 Task: Select the warning option in the lint ie hack.
Action: Mouse moved to (49, 516)
Screenshot: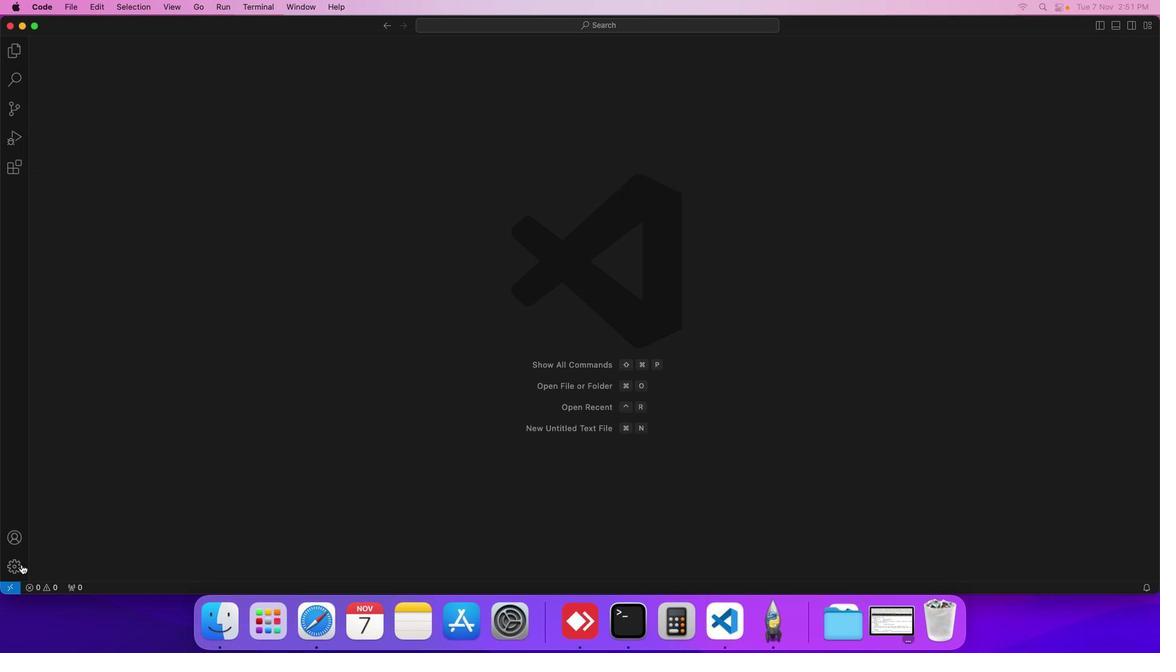 
Action: Mouse pressed left at (49, 516)
Screenshot: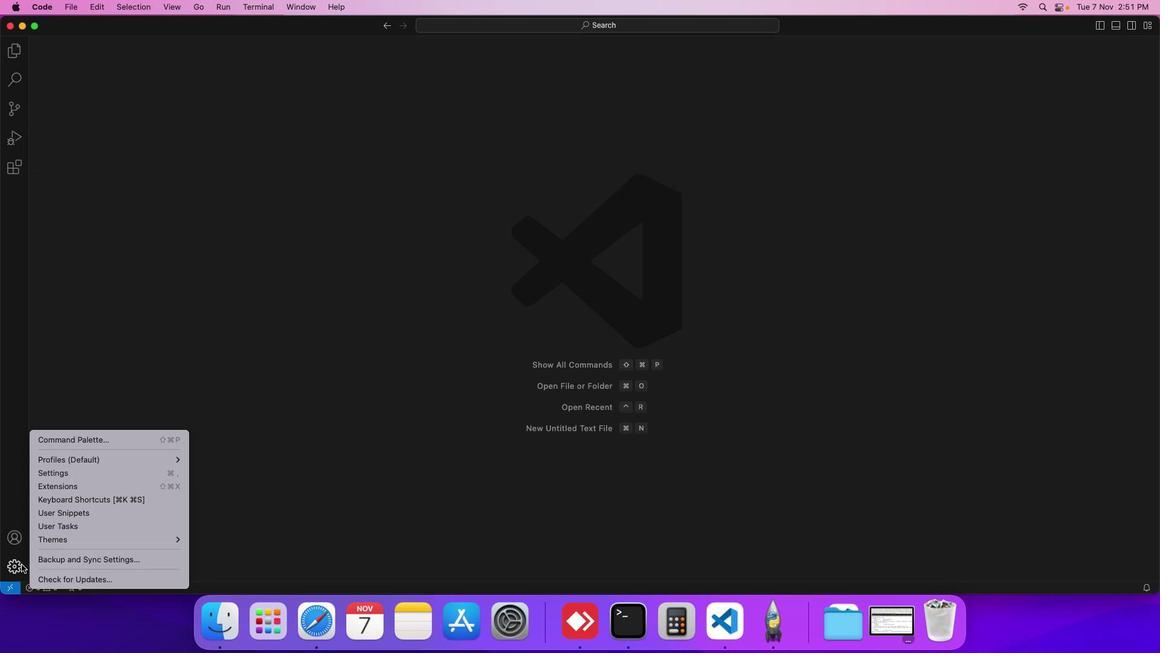 
Action: Mouse moved to (107, 445)
Screenshot: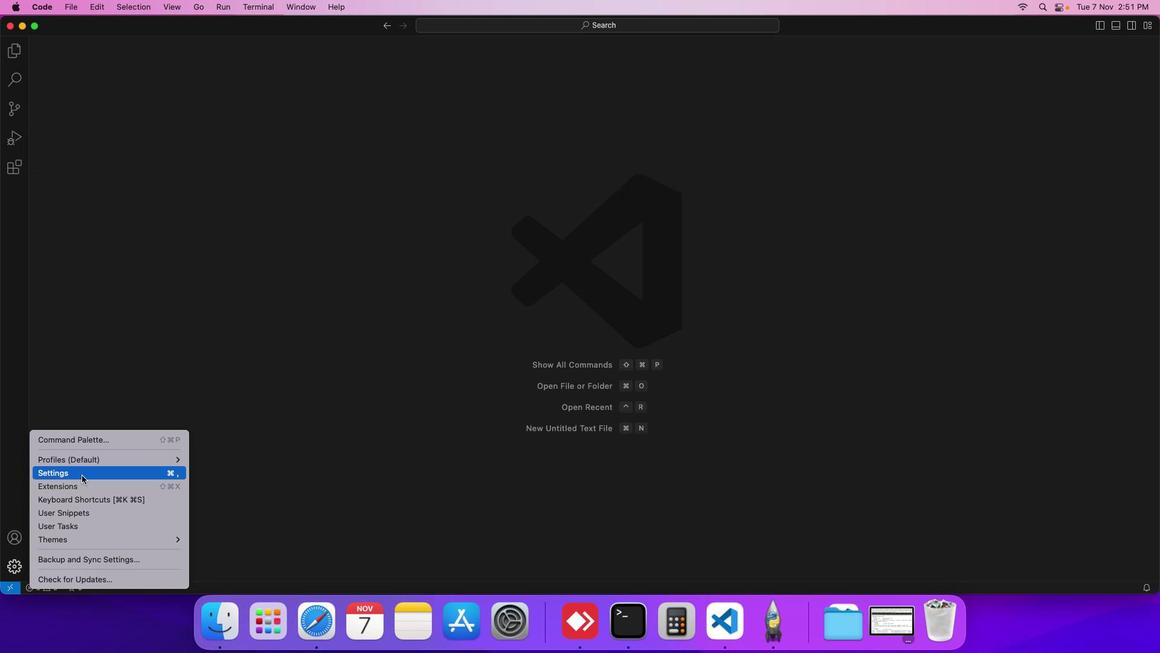 
Action: Mouse pressed left at (107, 445)
Screenshot: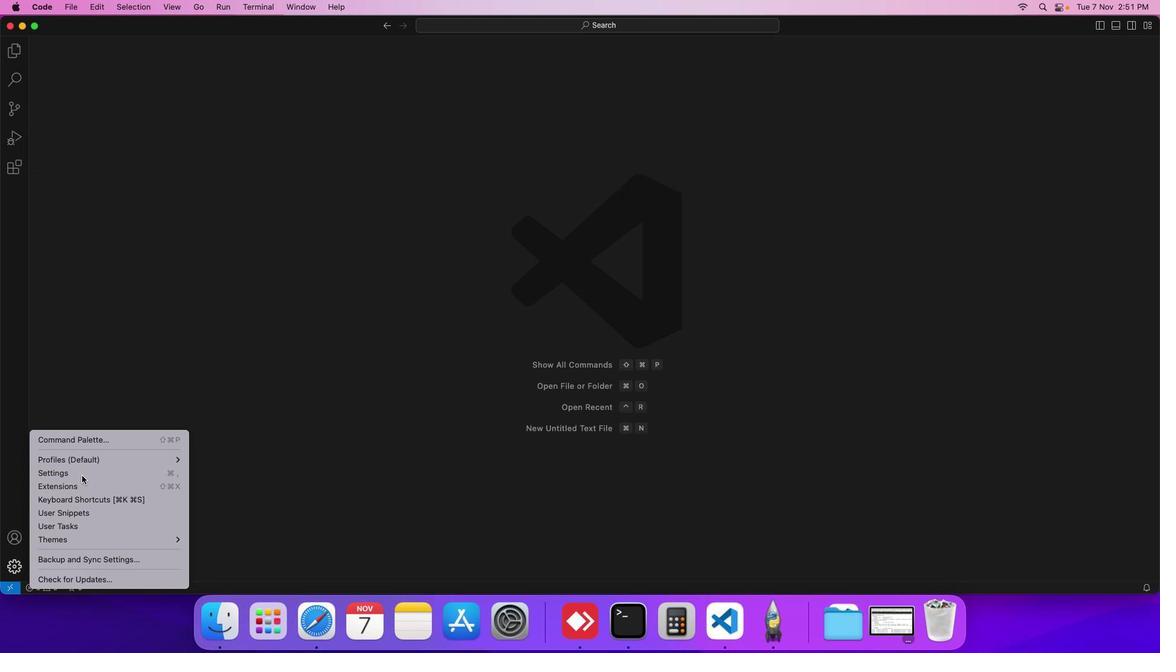 
Action: Mouse moved to (307, 237)
Screenshot: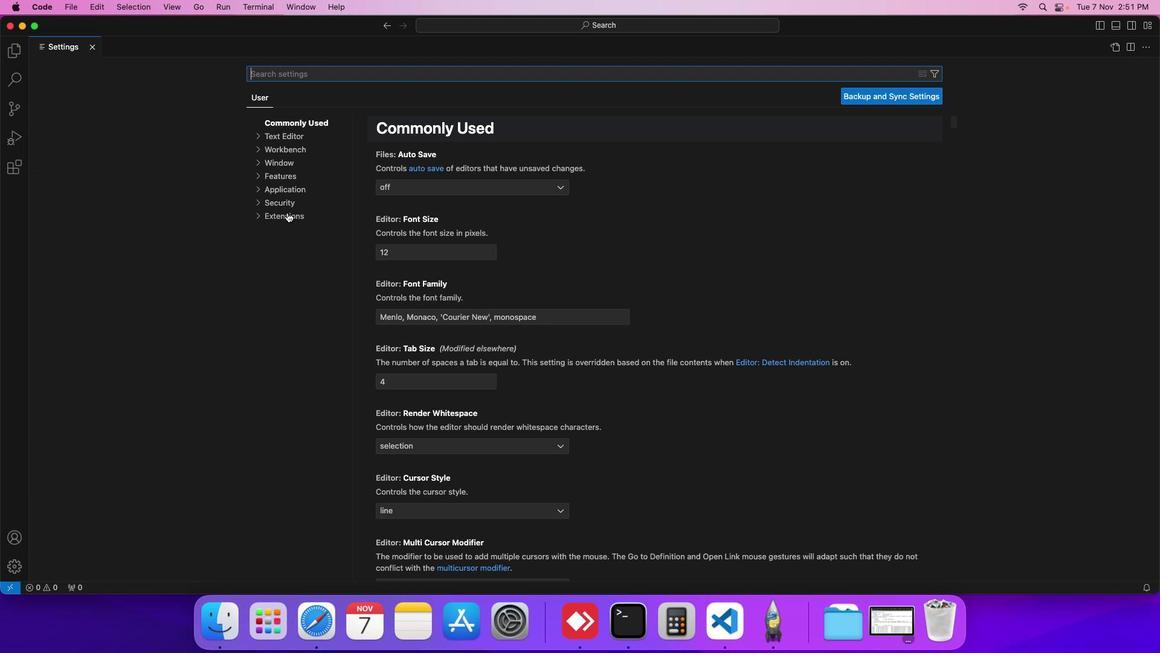 
Action: Mouse pressed left at (307, 237)
Screenshot: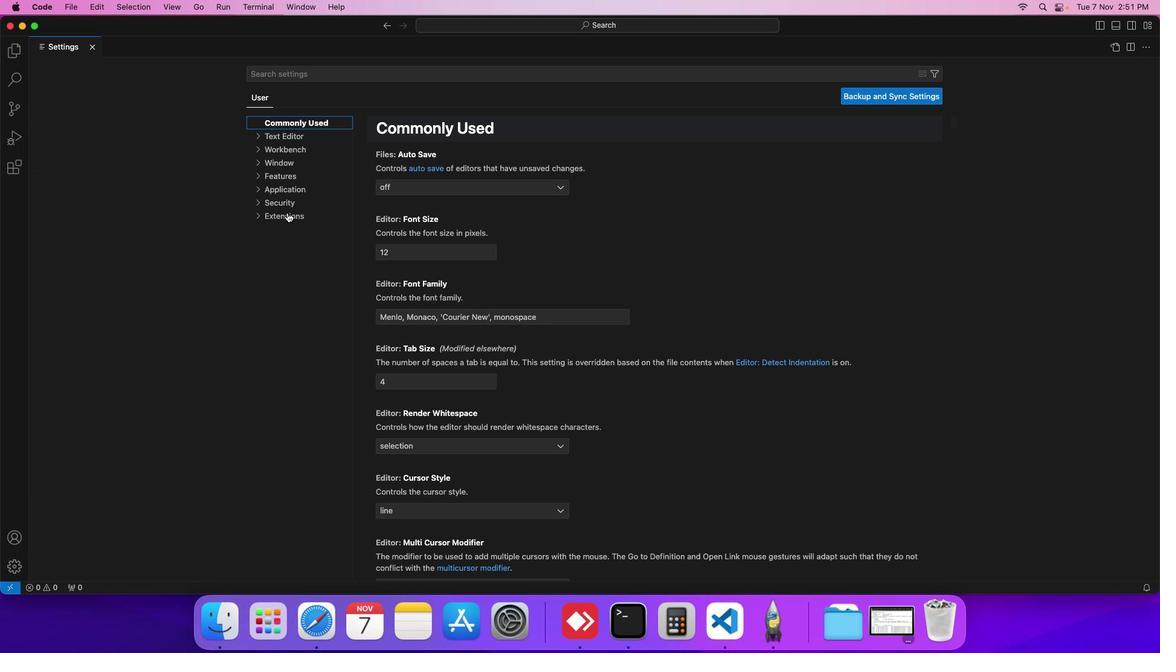 
Action: Mouse moved to (307, 279)
Screenshot: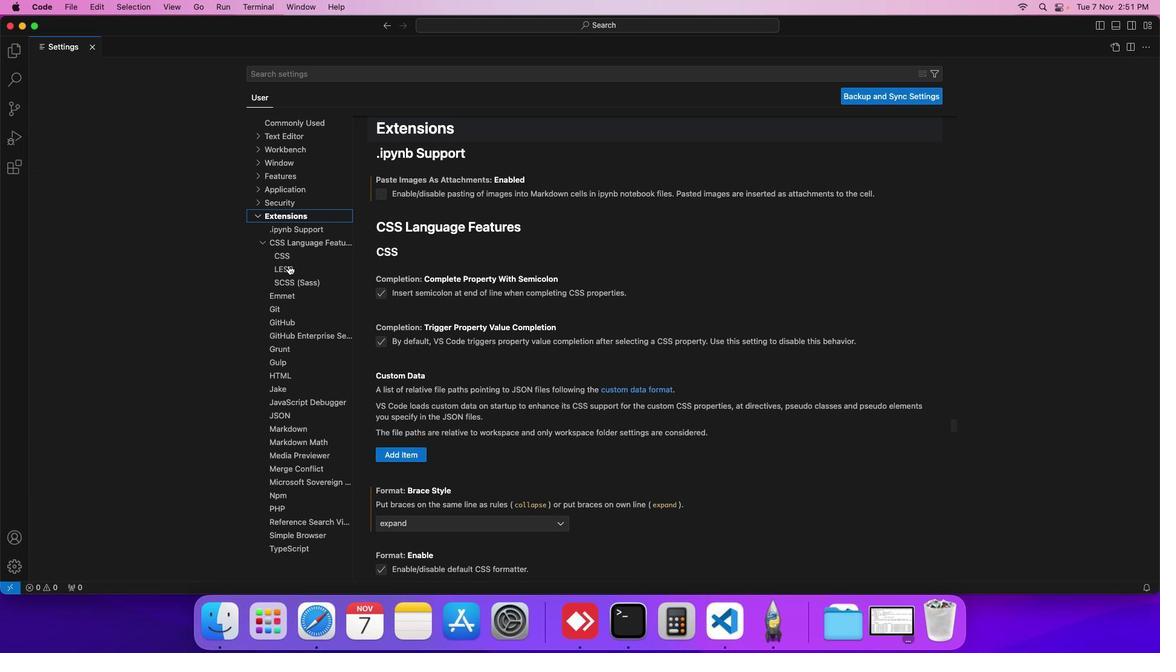 
Action: Mouse pressed left at (307, 279)
Screenshot: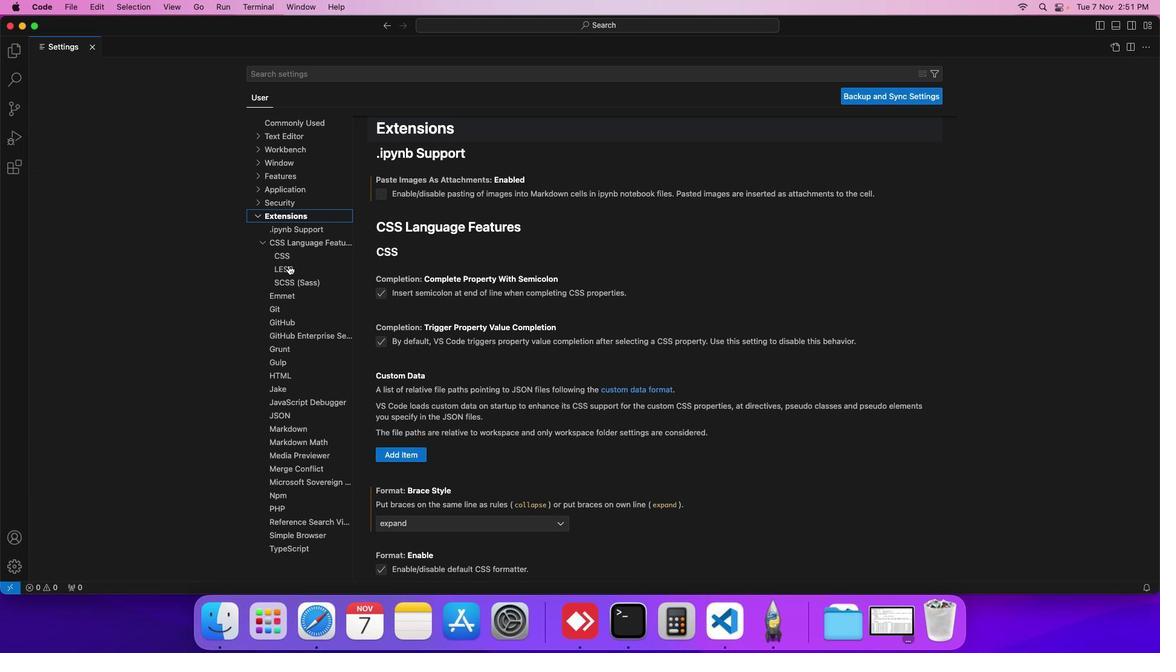 
Action: Mouse moved to (403, 354)
Screenshot: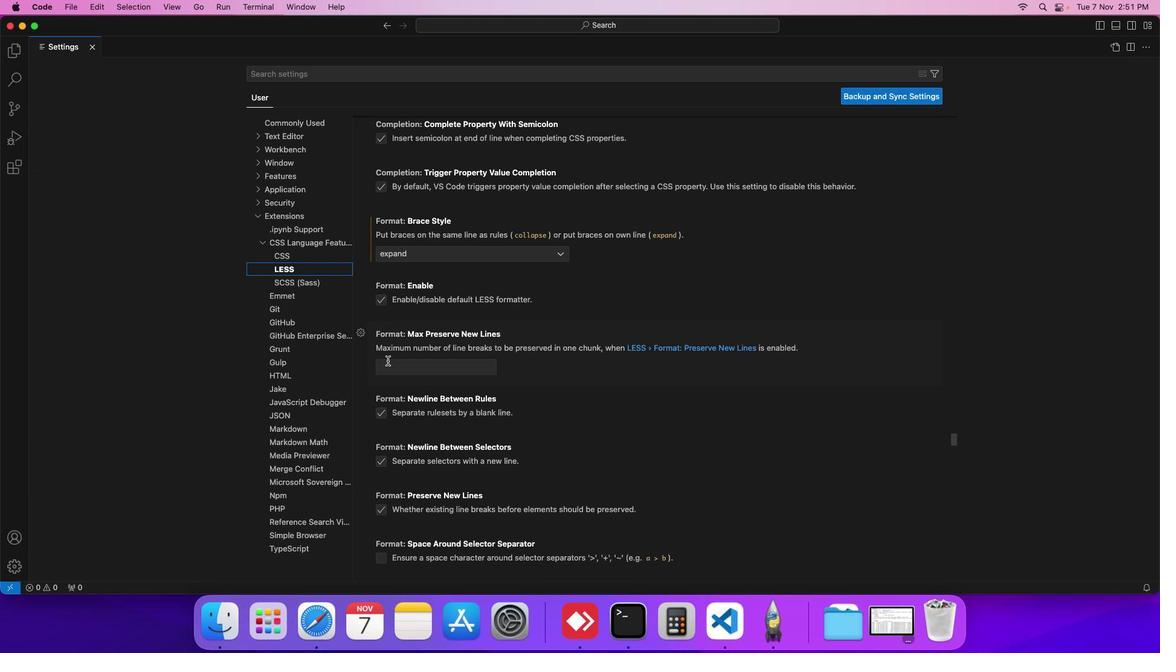 
Action: Mouse scrolled (403, 354) with delta (29, 67)
Screenshot: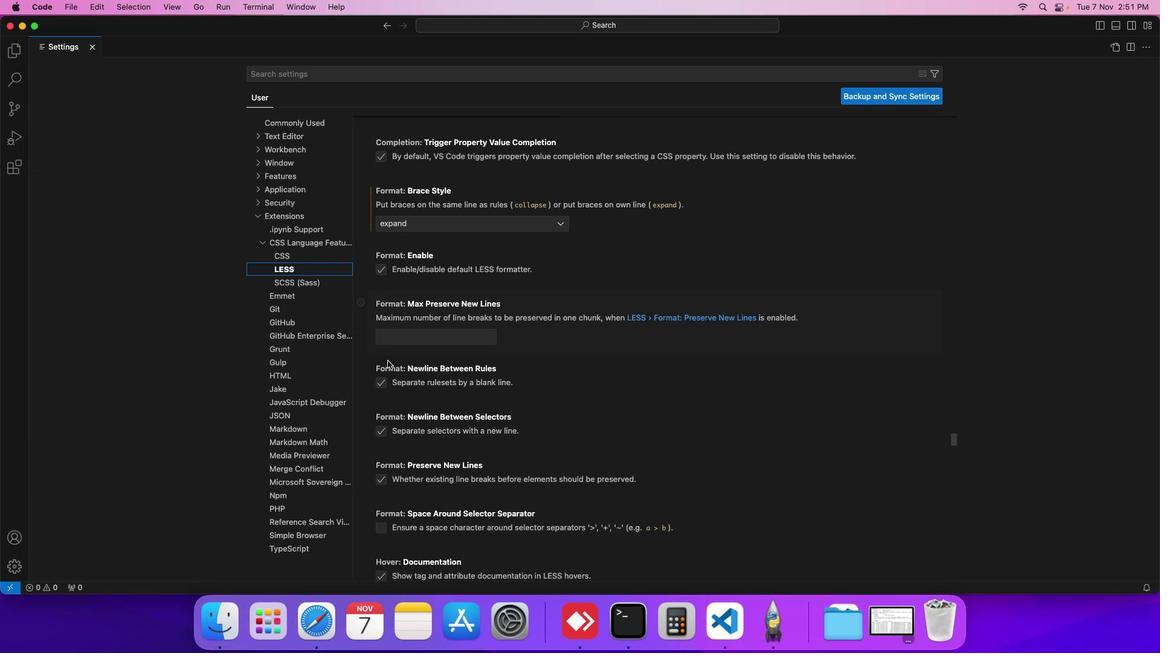 
Action: Mouse scrolled (403, 354) with delta (29, 67)
Screenshot: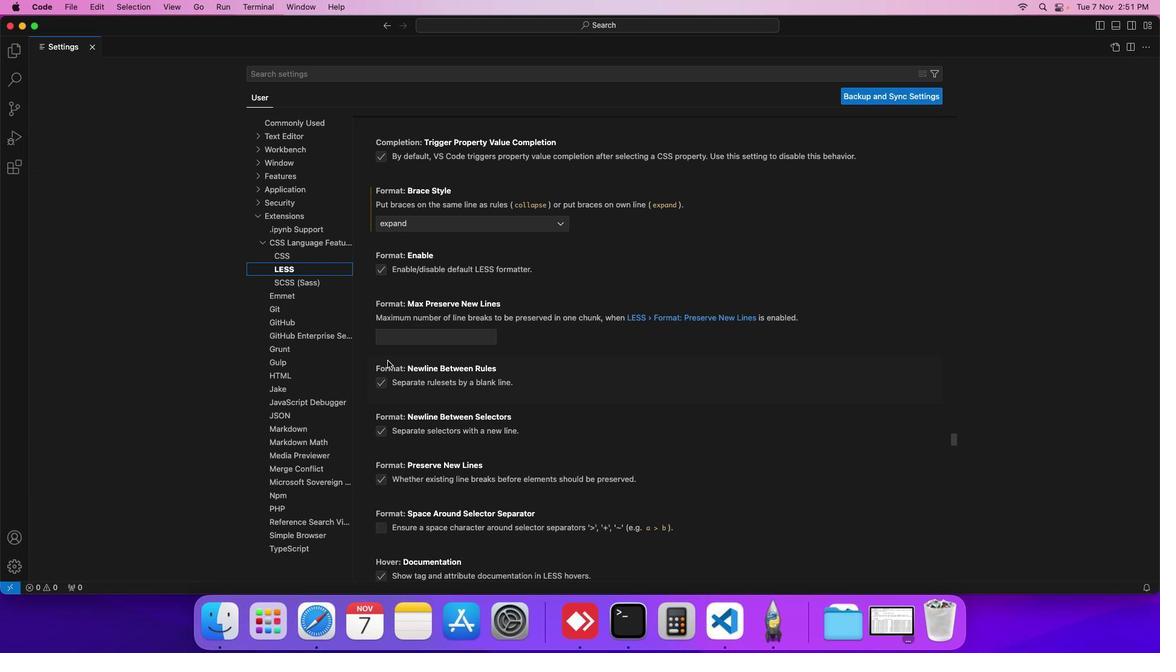 
Action: Mouse scrolled (403, 354) with delta (29, 67)
Screenshot: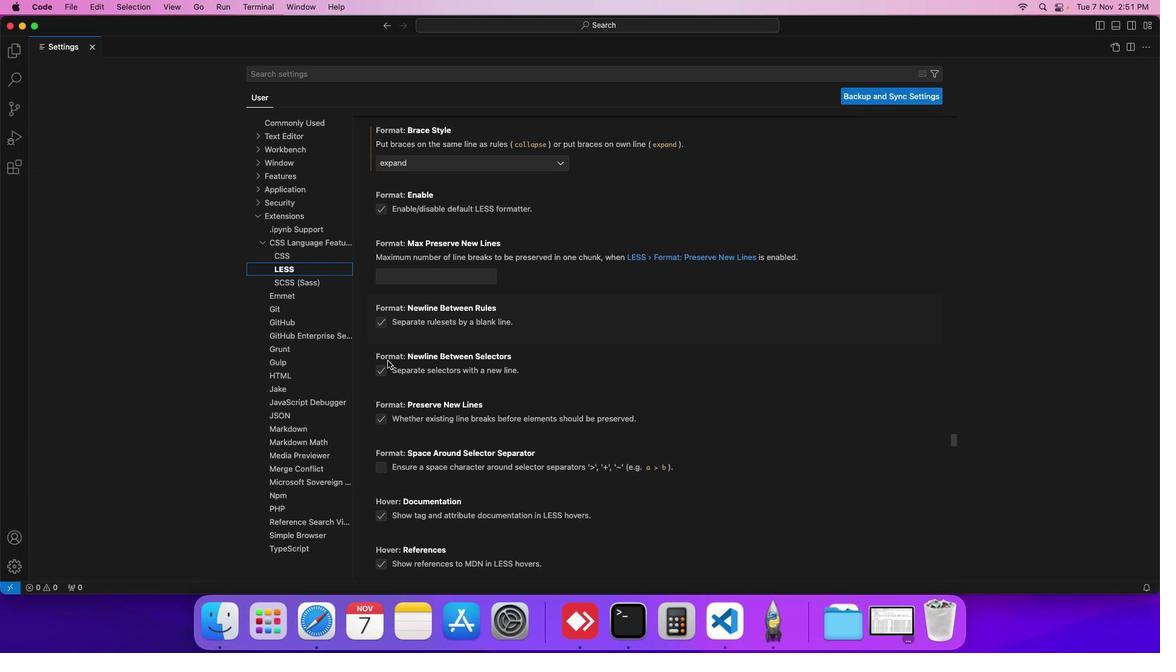 
Action: Mouse scrolled (403, 354) with delta (29, 67)
Screenshot: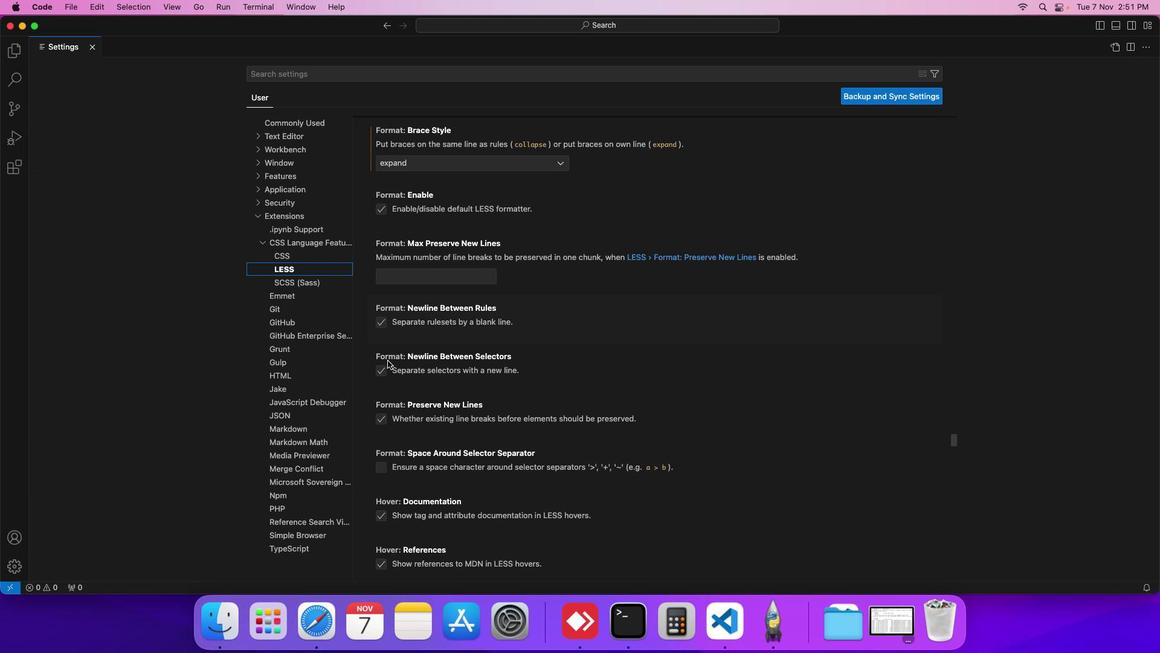 
Action: Mouse scrolled (403, 354) with delta (29, 67)
Screenshot: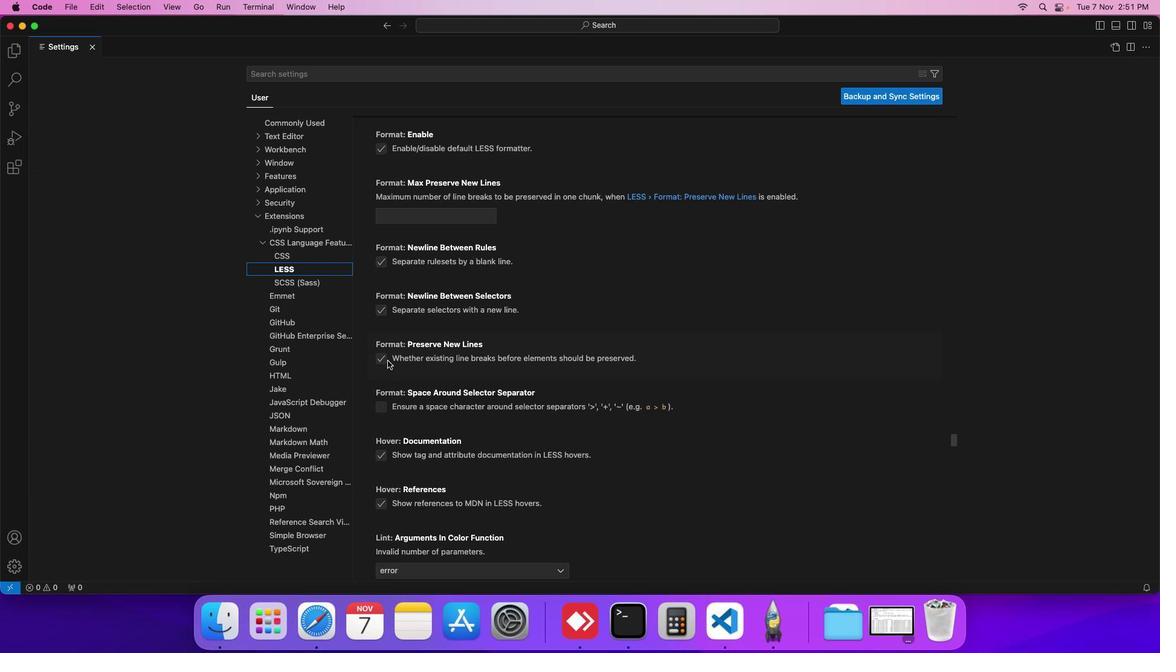 
Action: Mouse scrolled (403, 354) with delta (29, 67)
Screenshot: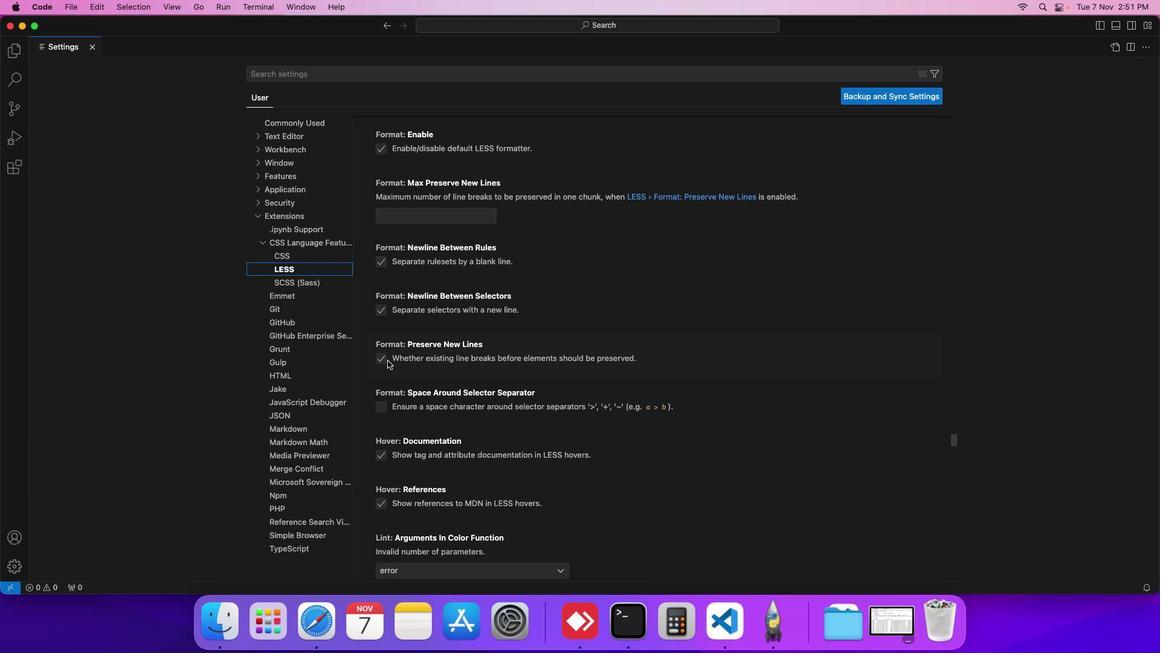 
Action: Mouse scrolled (403, 354) with delta (29, 67)
Screenshot: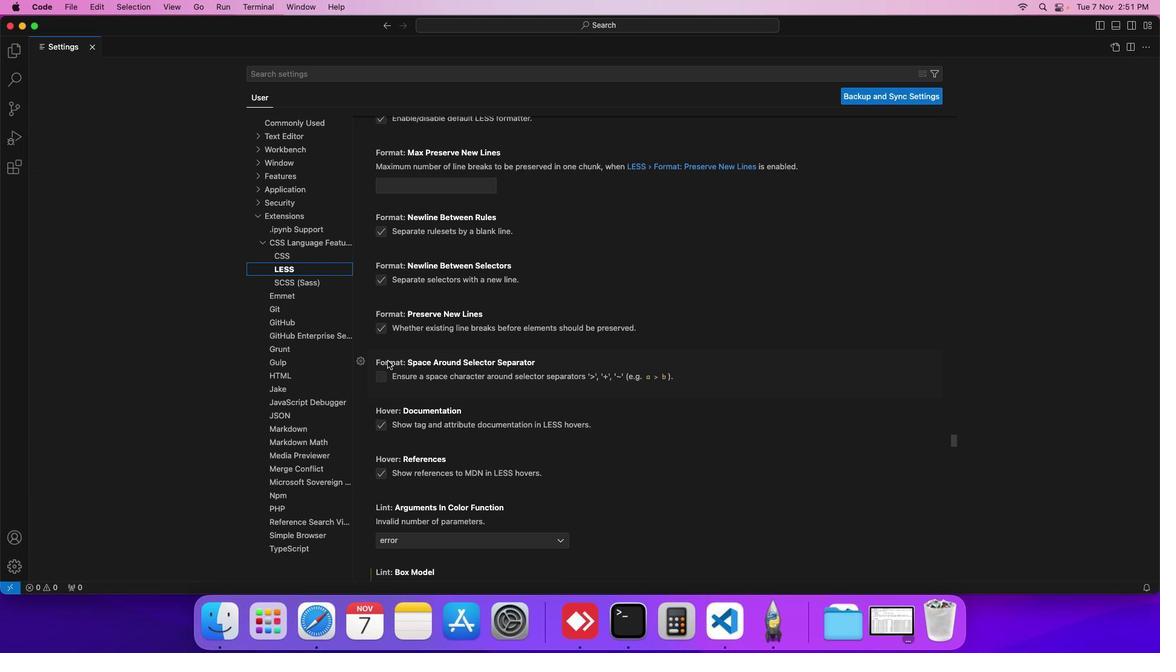 
Action: Mouse scrolled (403, 354) with delta (29, 67)
Screenshot: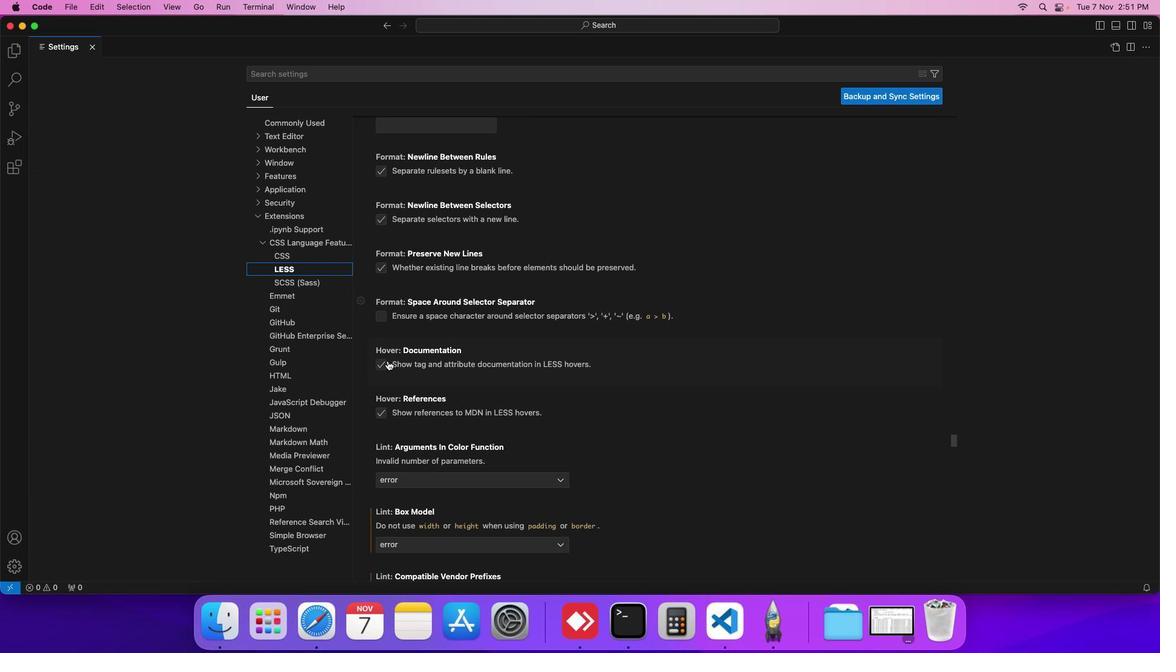 
Action: Mouse scrolled (403, 354) with delta (29, 67)
Screenshot: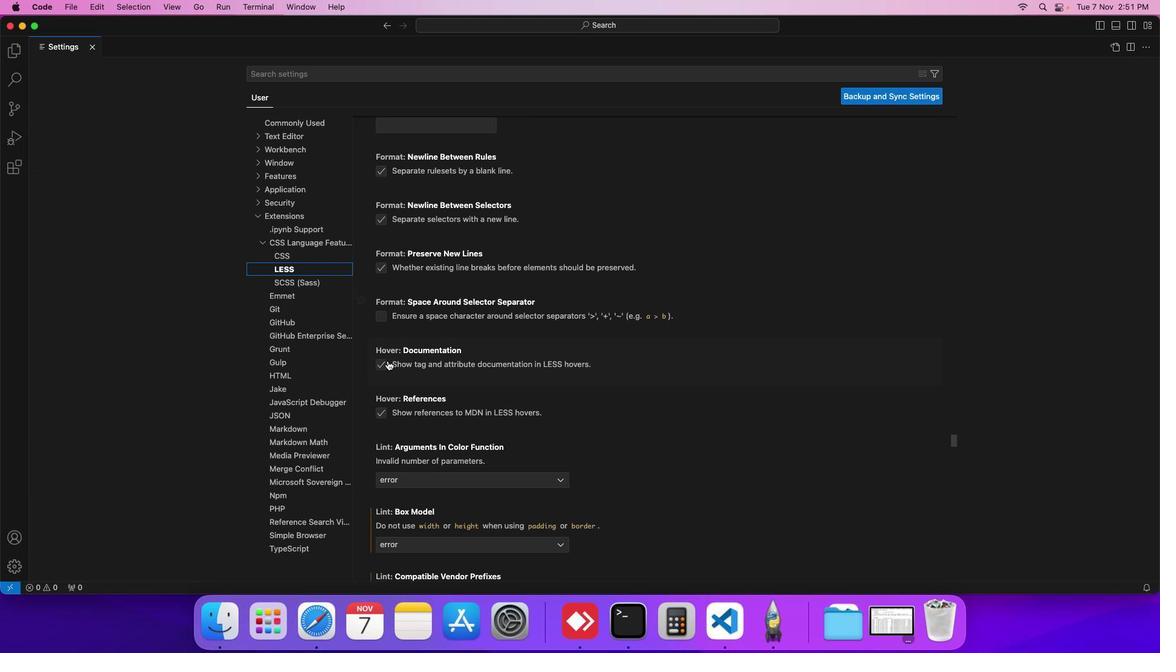 
Action: Mouse scrolled (403, 354) with delta (29, 67)
Screenshot: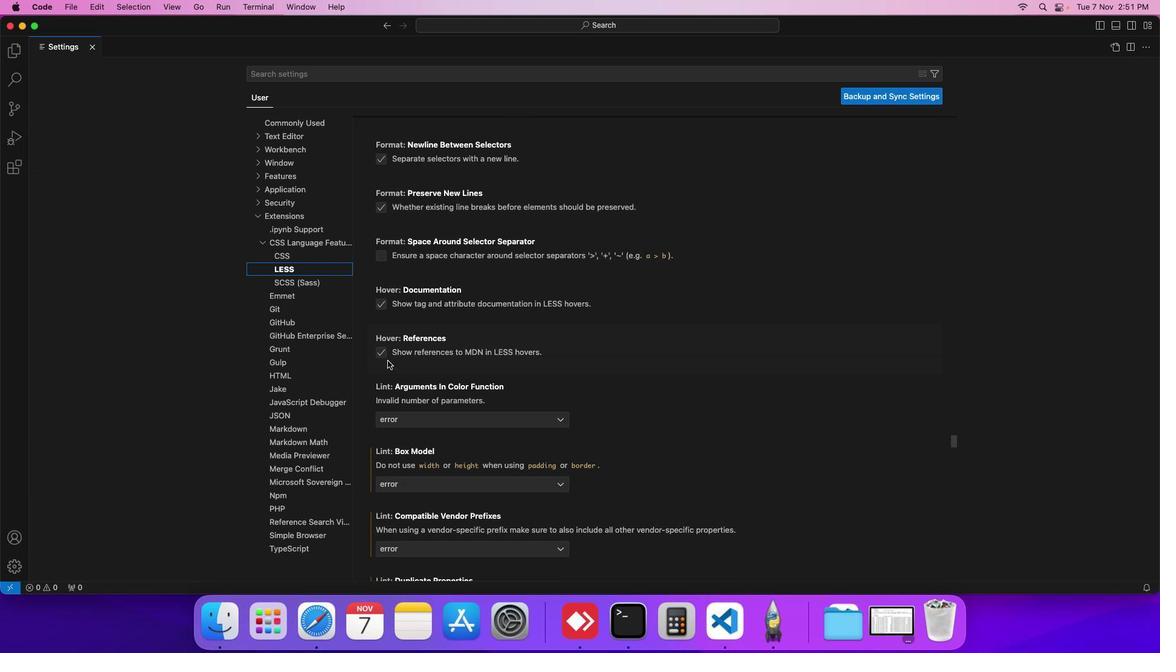 
Action: Mouse scrolled (403, 354) with delta (29, 67)
Screenshot: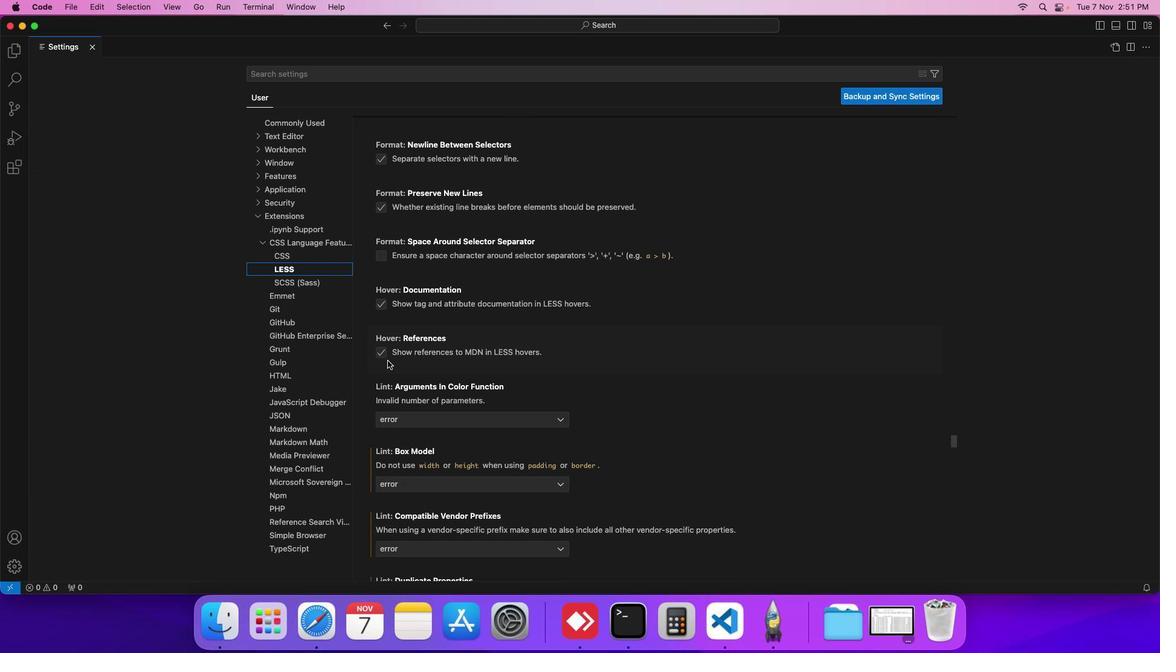 
Action: Mouse scrolled (403, 354) with delta (29, 67)
Screenshot: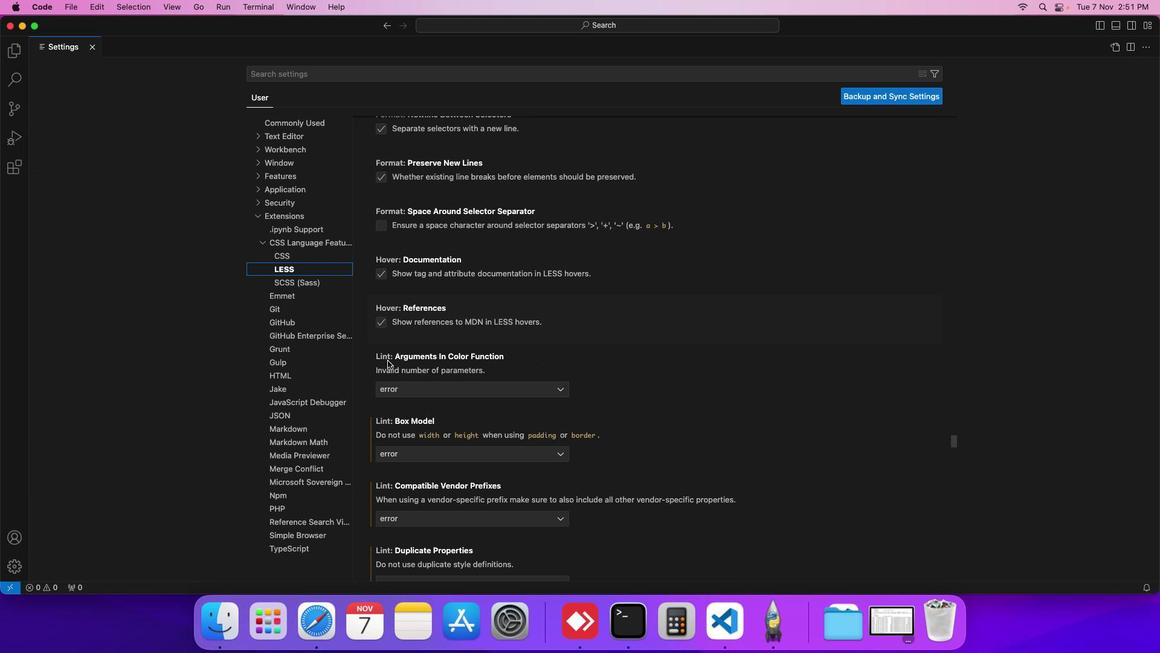
Action: Mouse scrolled (403, 354) with delta (29, 67)
Screenshot: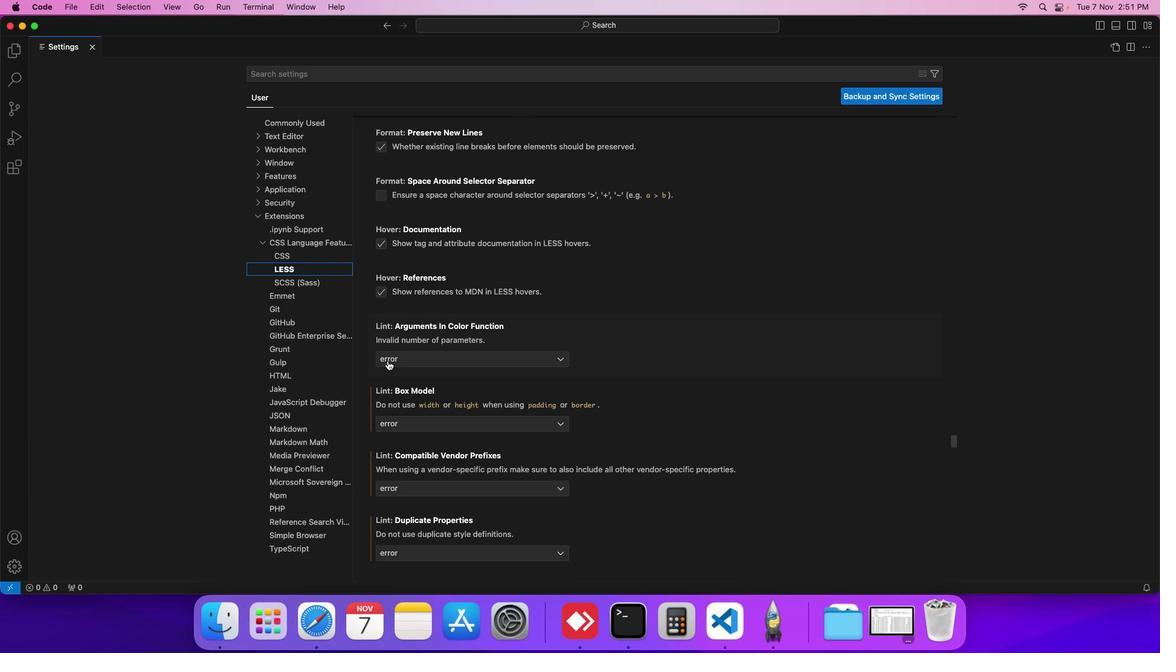 
Action: Mouse scrolled (403, 354) with delta (29, 67)
Screenshot: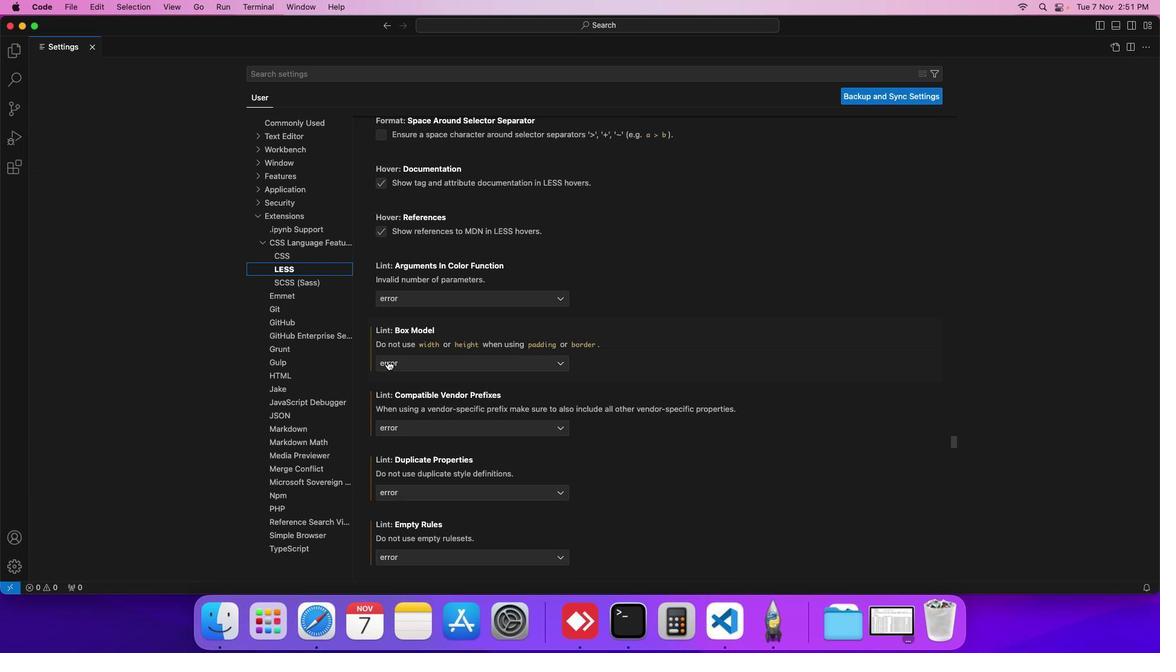 
Action: Mouse scrolled (403, 354) with delta (29, 67)
Screenshot: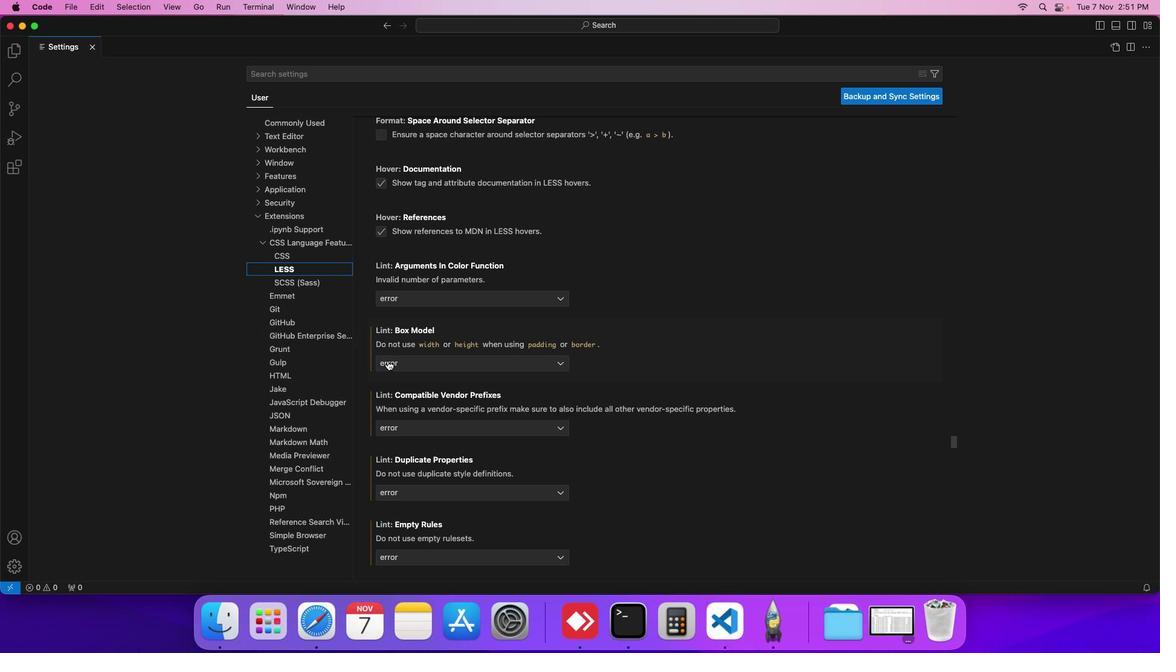 
Action: Mouse scrolled (403, 354) with delta (29, 67)
Screenshot: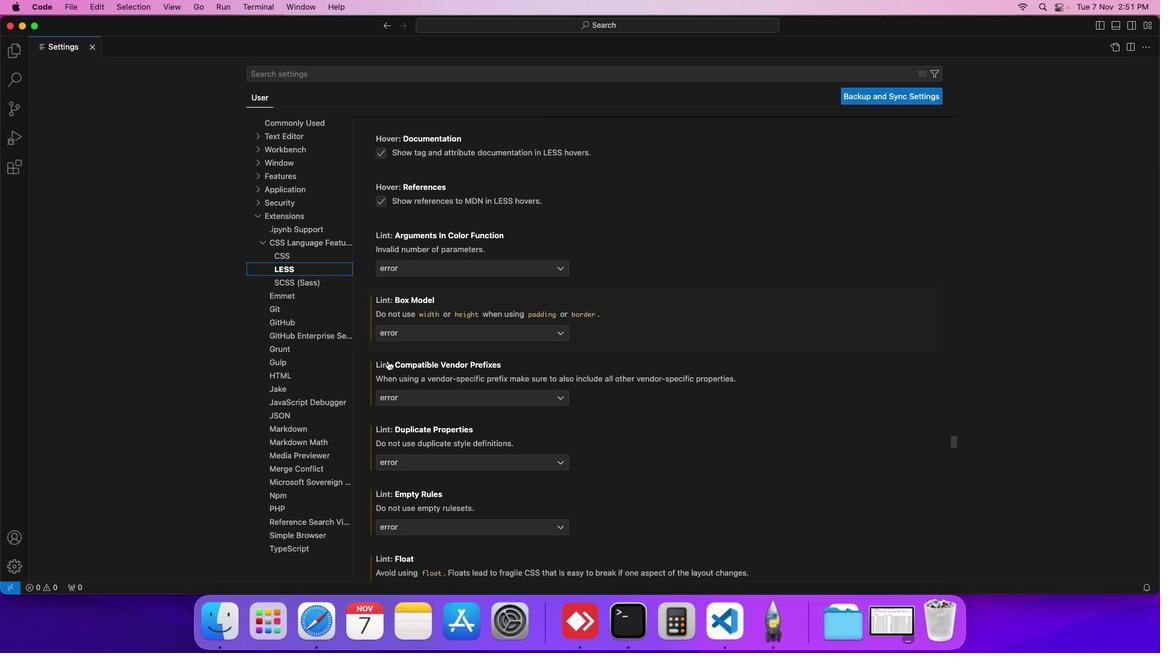
Action: Mouse scrolled (403, 354) with delta (29, 67)
Screenshot: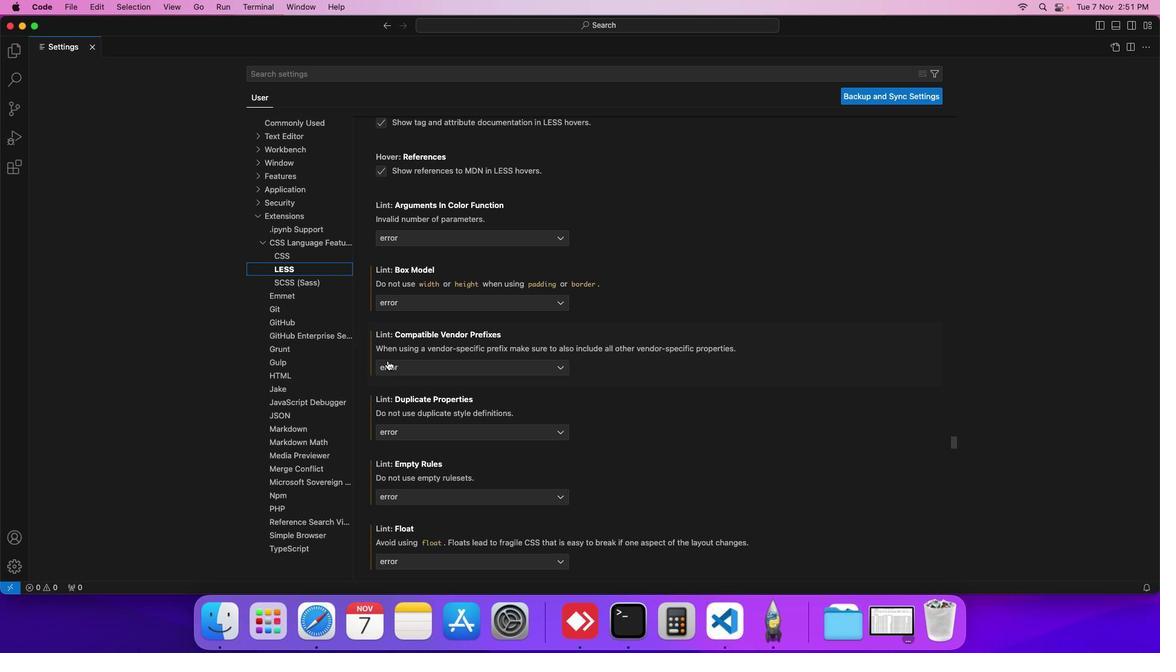 
Action: Mouse scrolled (403, 354) with delta (29, 67)
Screenshot: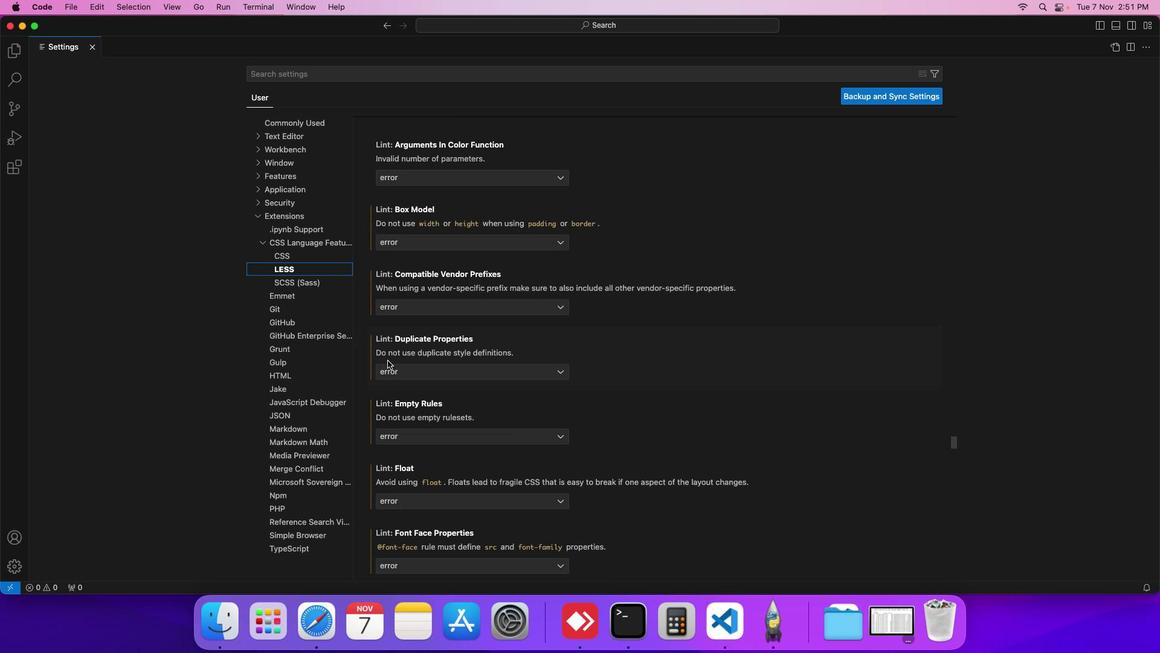 
Action: Mouse scrolled (403, 354) with delta (29, 67)
Screenshot: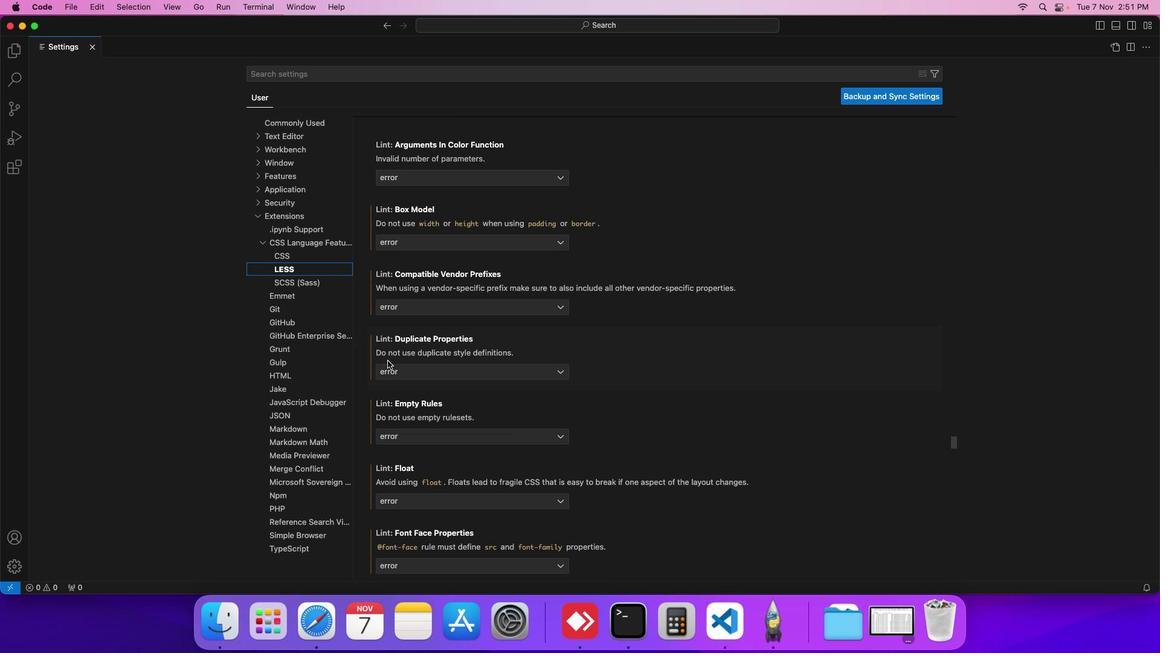 
Action: Mouse scrolled (403, 354) with delta (29, 67)
Screenshot: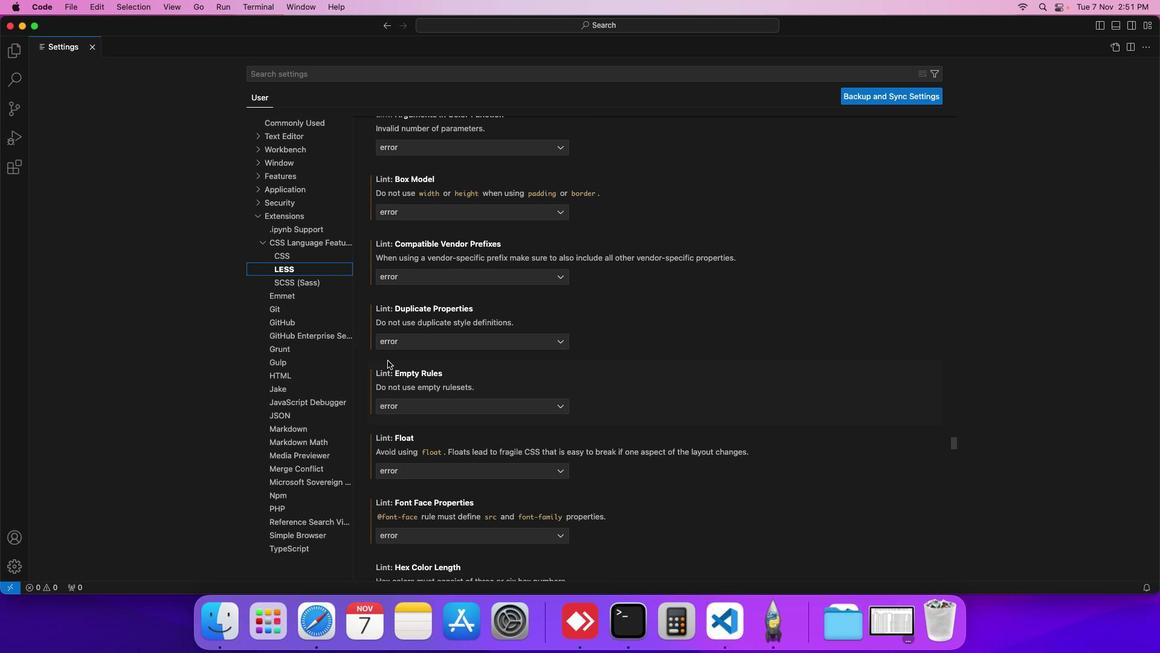 
Action: Mouse scrolled (403, 354) with delta (29, 67)
Screenshot: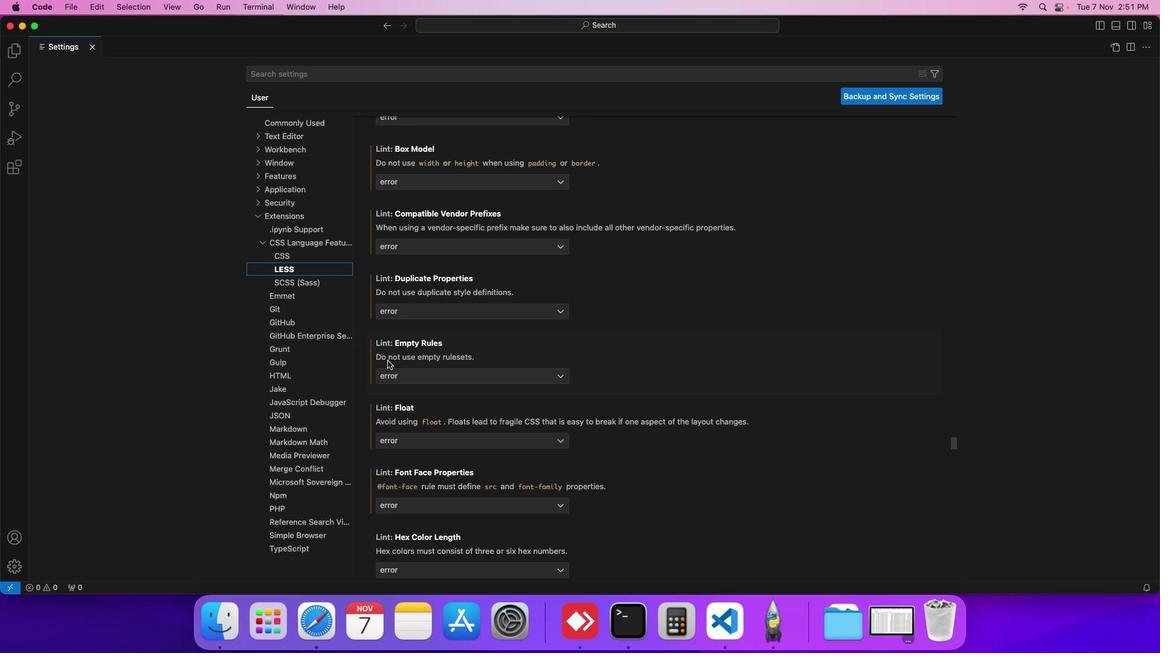 
Action: Mouse scrolled (403, 354) with delta (29, 67)
Screenshot: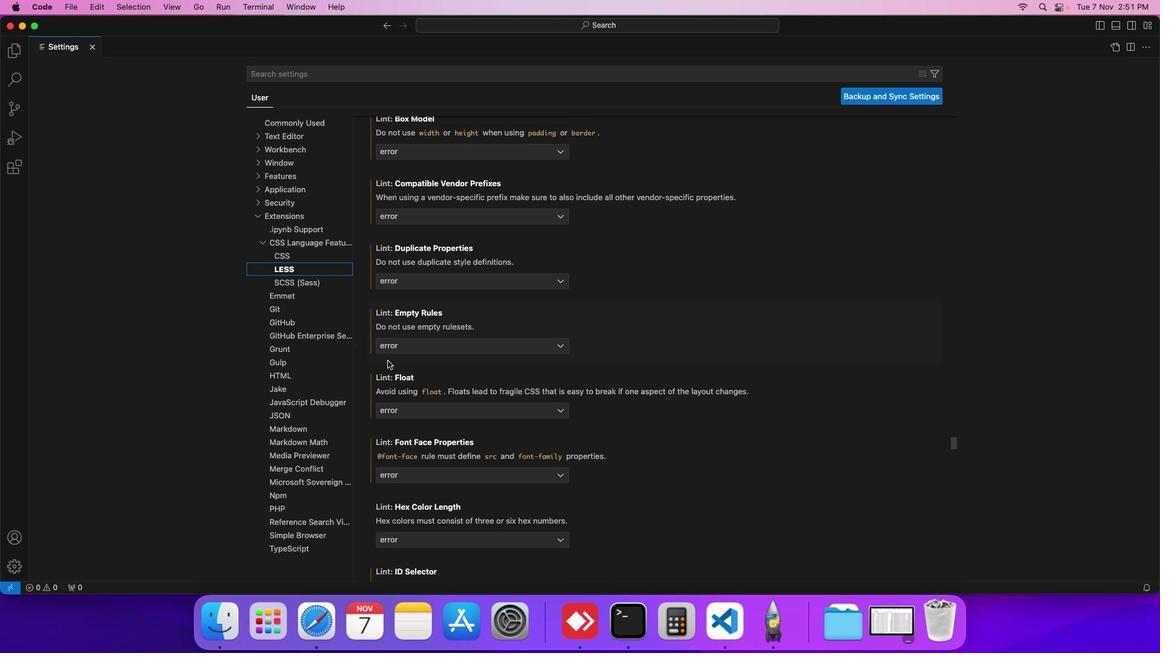 
Action: Mouse scrolled (403, 354) with delta (29, 67)
Screenshot: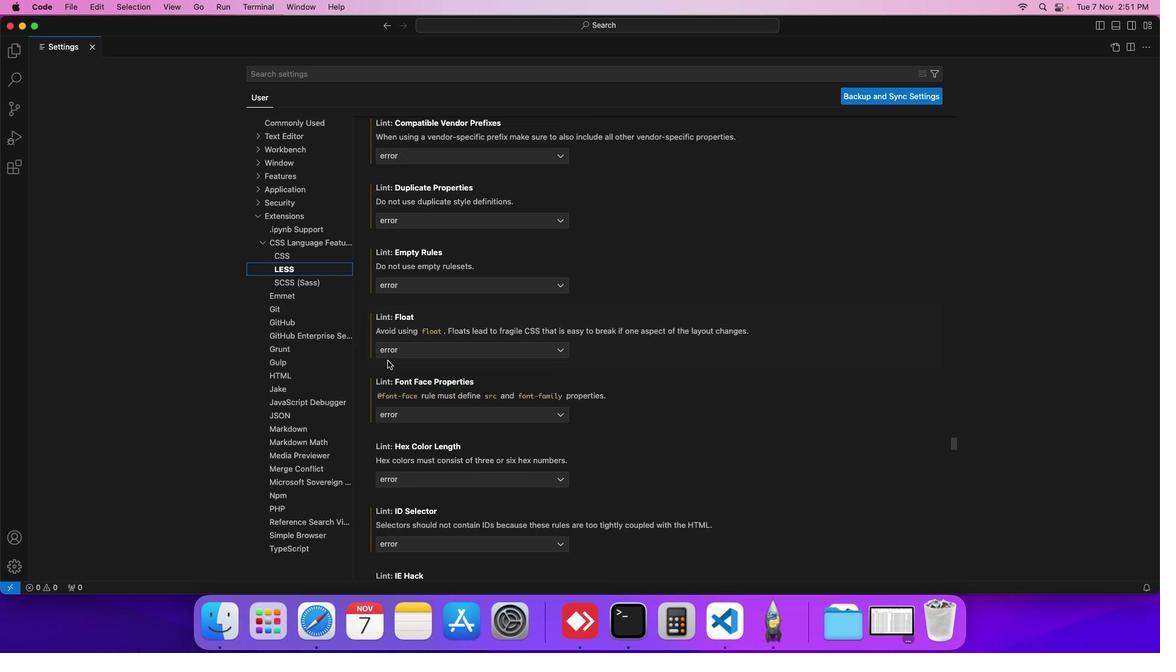 
Action: Mouse scrolled (403, 354) with delta (29, 67)
Screenshot: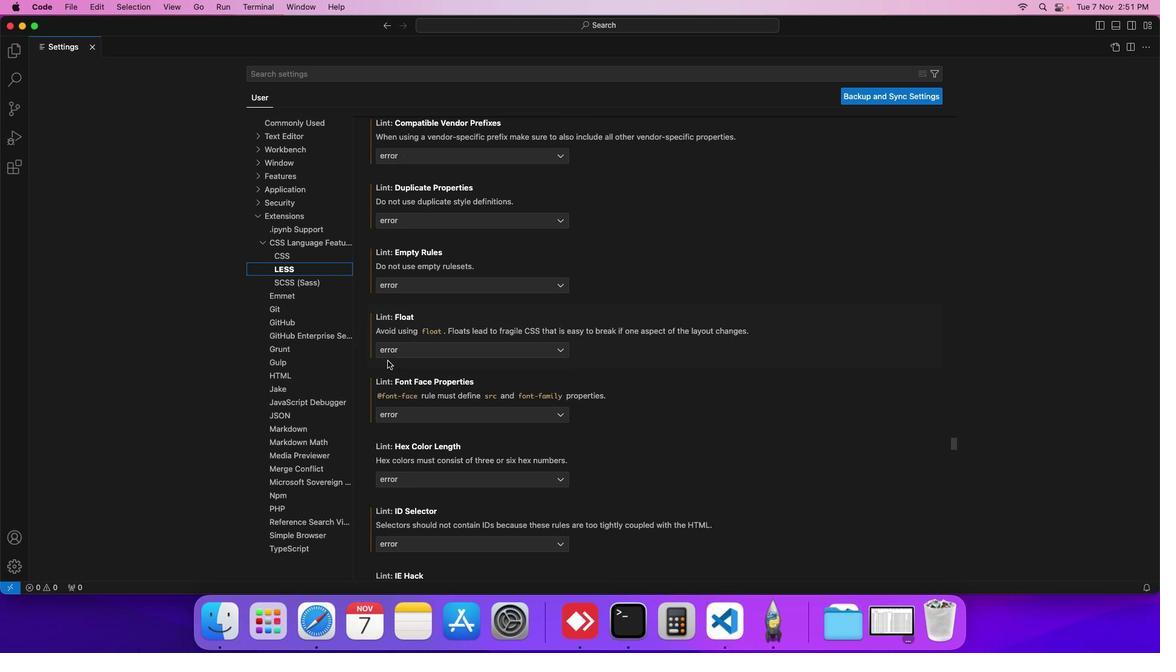 
Action: Mouse scrolled (403, 354) with delta (29, 67)
Screenshot: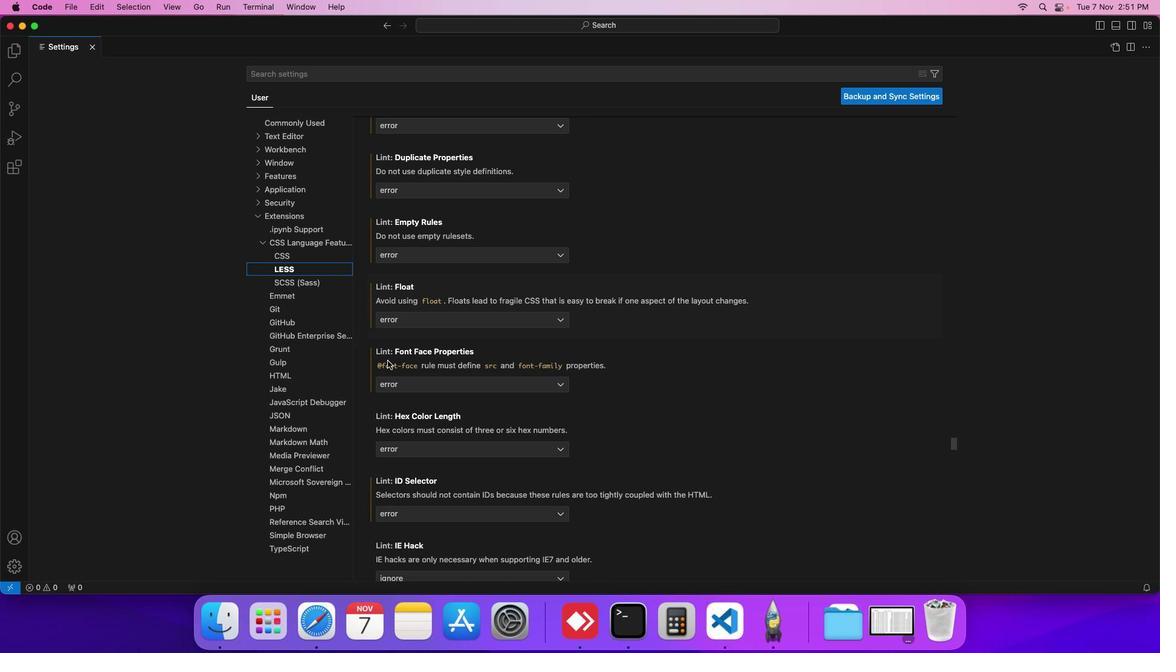 
Action: Mouse scrolled (403, 354) with delta (29, 67)
Screenshot: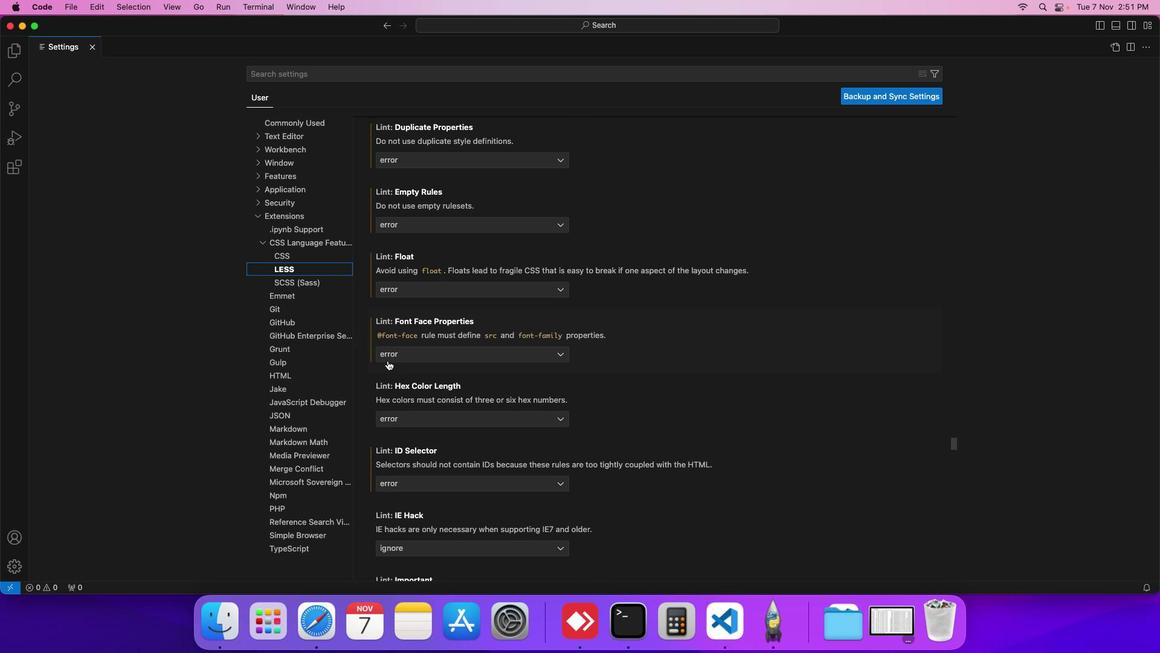 
Action: Mouse scrolled (403, 354) with delta (29, 67)
Screenshot: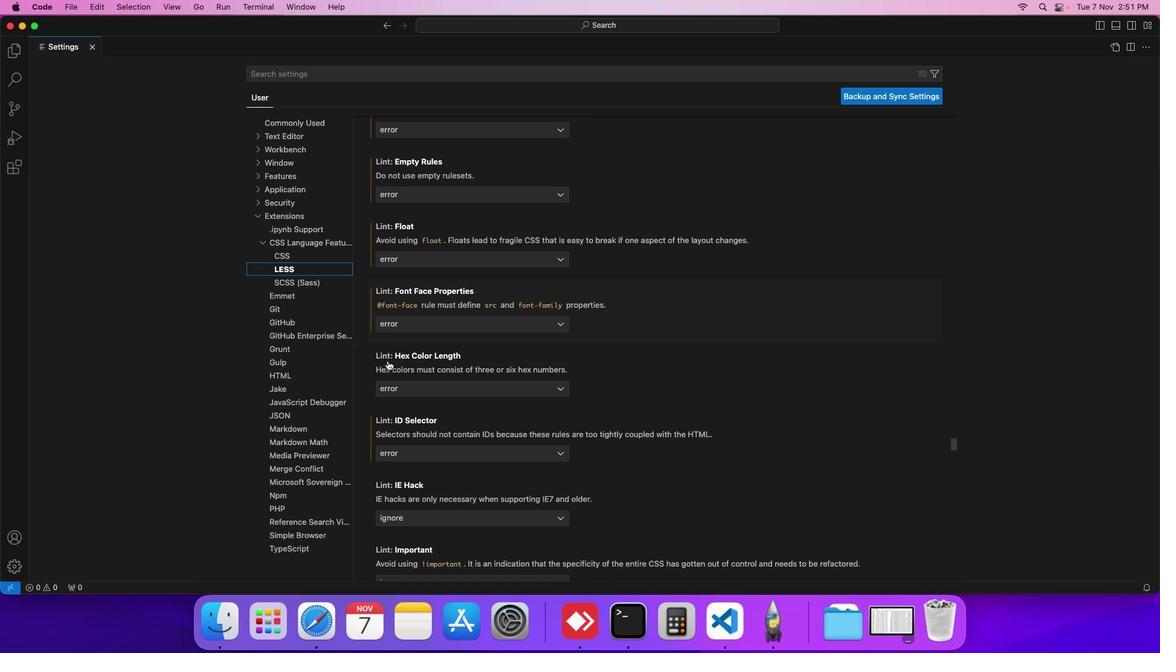 
Action: Mouse scrolled (403, 354) with delta (29, 67)
Screenshot: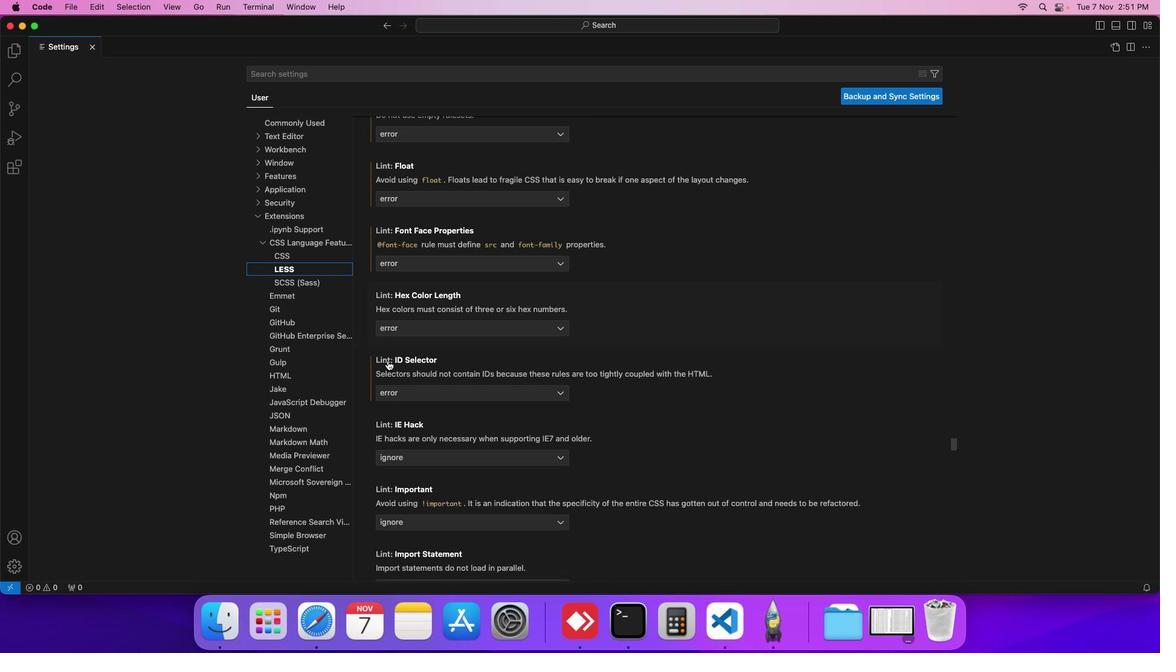 
Action: Mouse scrolled (403, 354) with delta (29, 67)
Screenshot: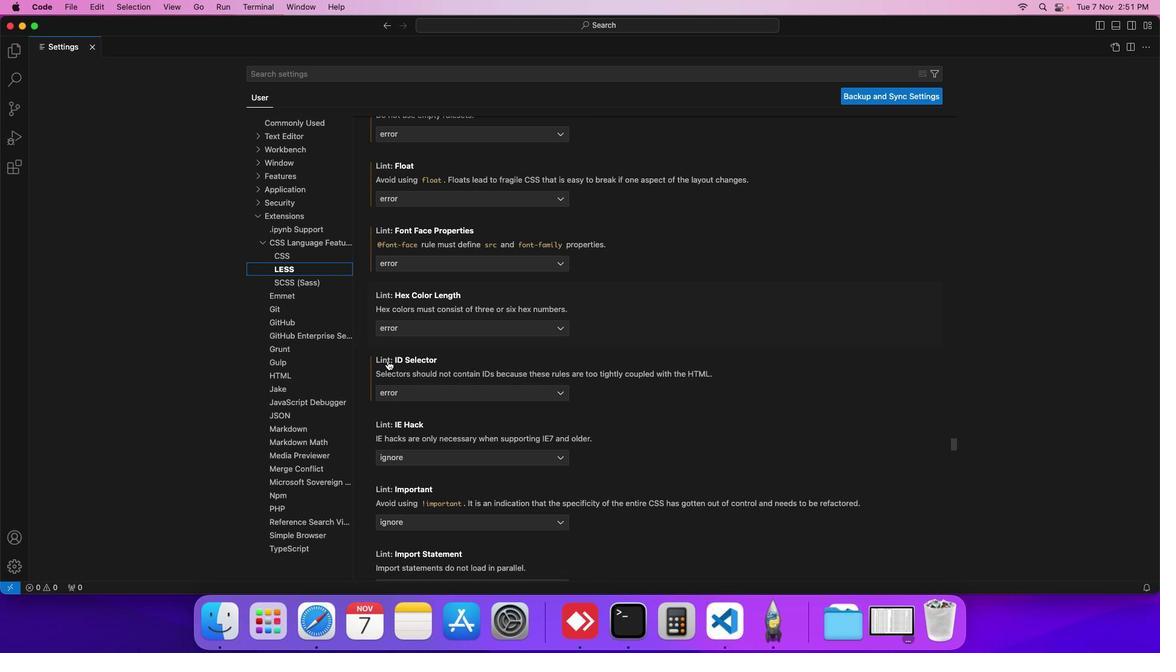
Action: Mouse scrolled (403, 354) with delta (29, 67)
Screenshot: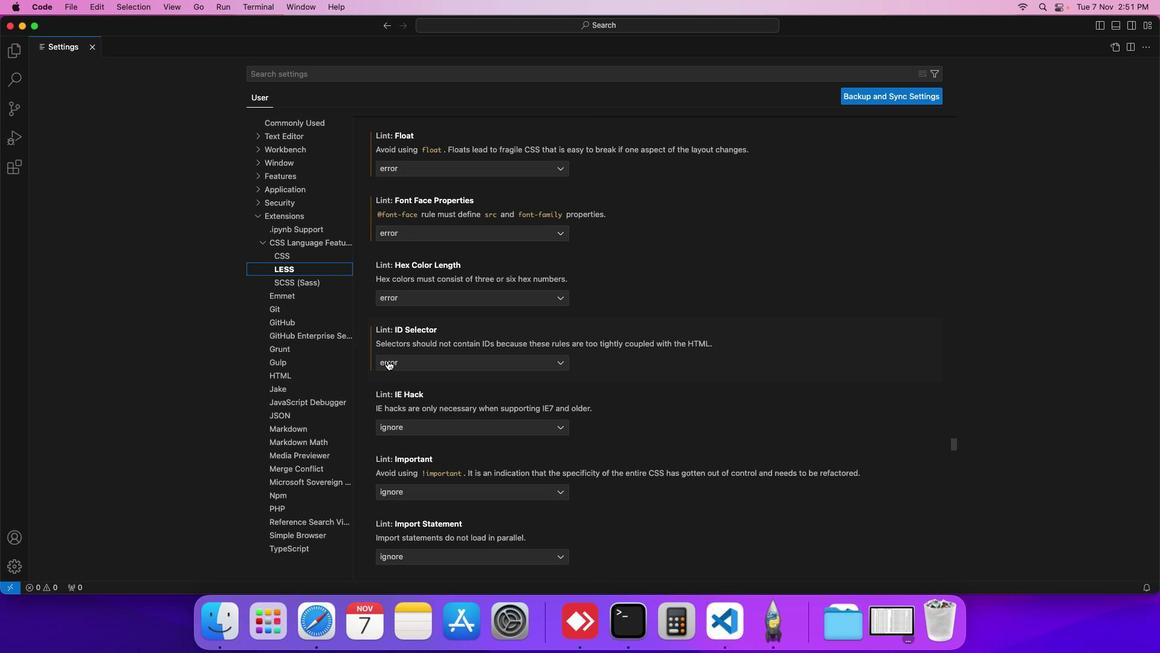 
Action: Mouse scrolled (403, 354) with delta (29, 67)
Screenshot: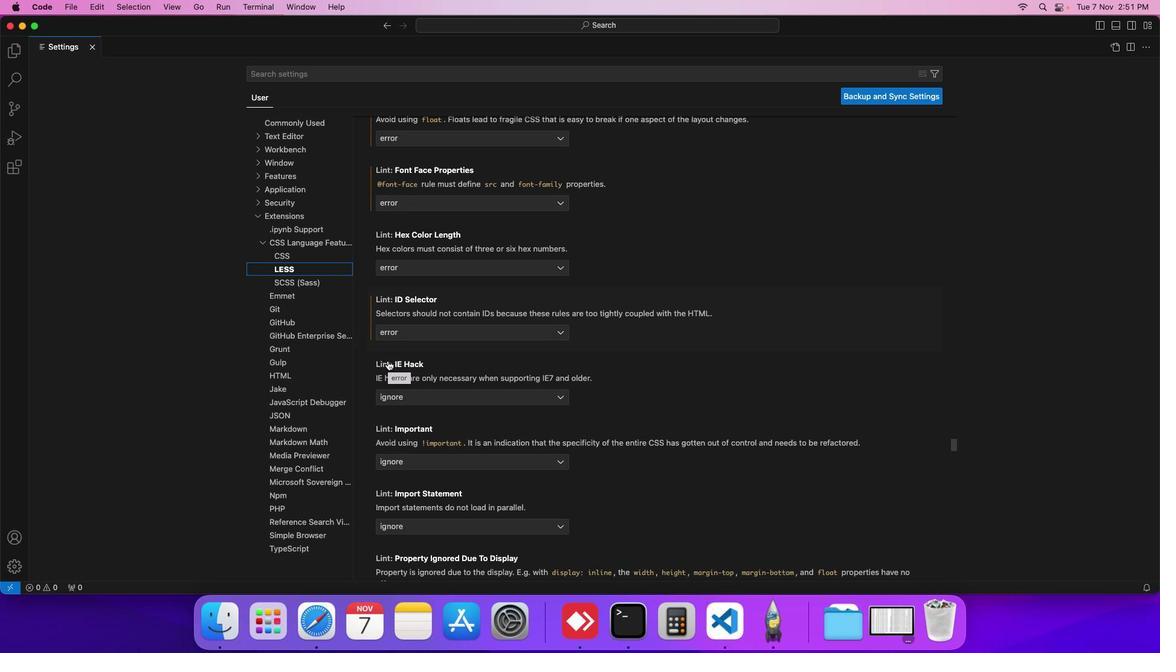 
Action: Mouse scrolled (403, 354) with delta (29, 67)
Screenshot: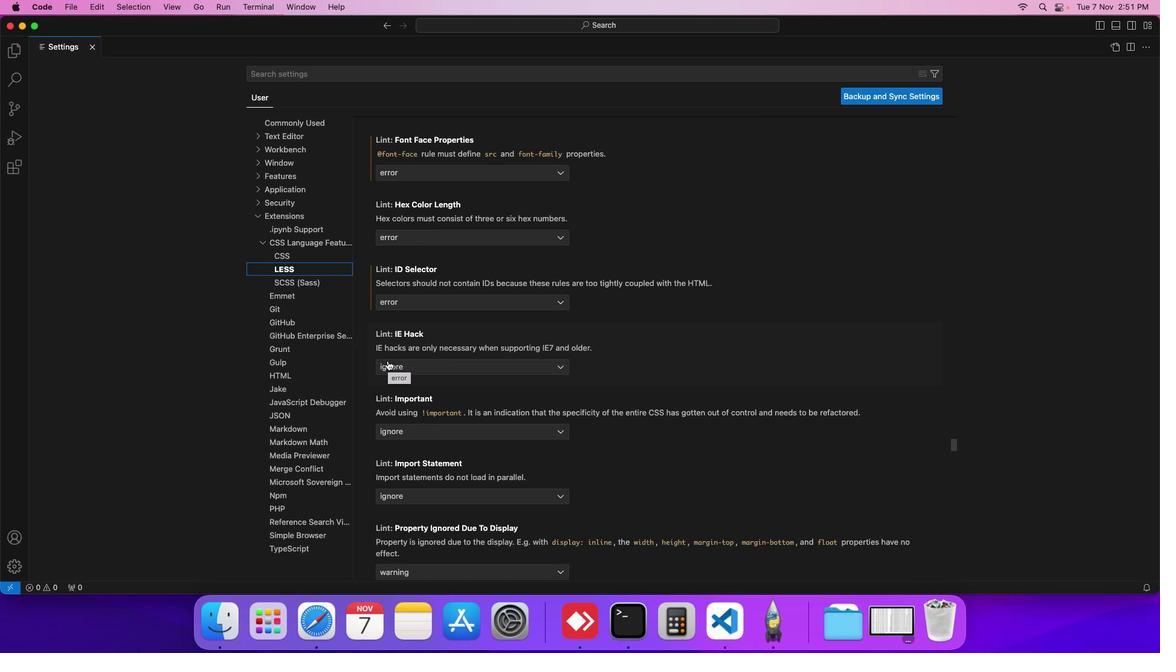 
Action: Mouse moved to (412, 354)
Screenshot: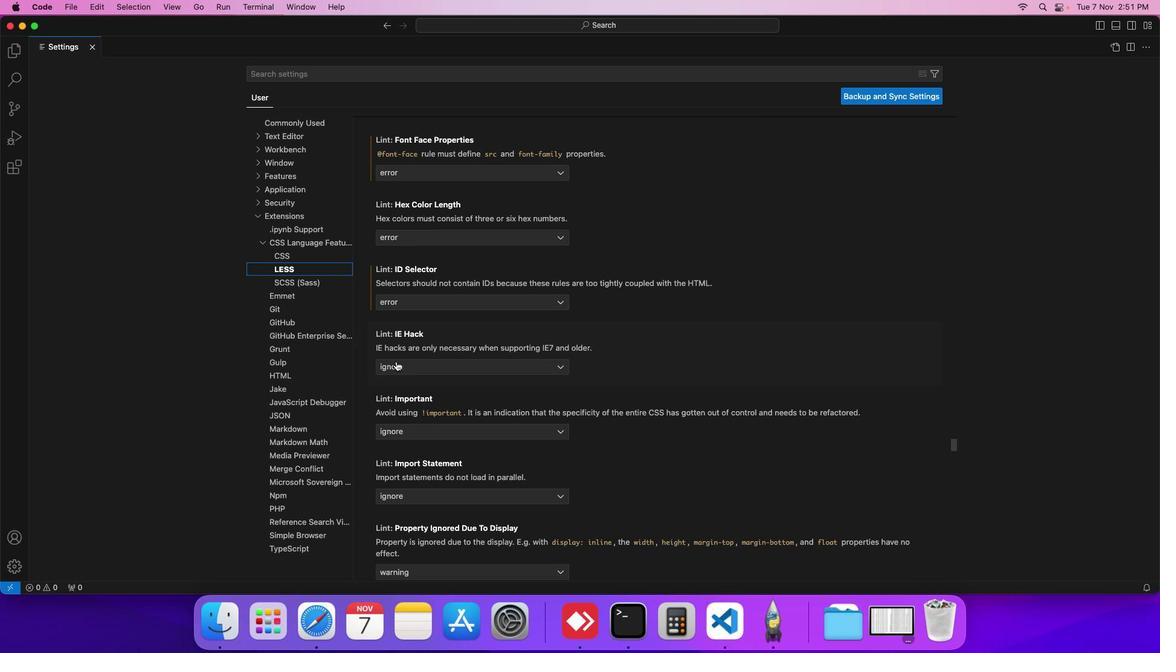 
Action: Mouse pressed left at (412, 354)
Screenshot: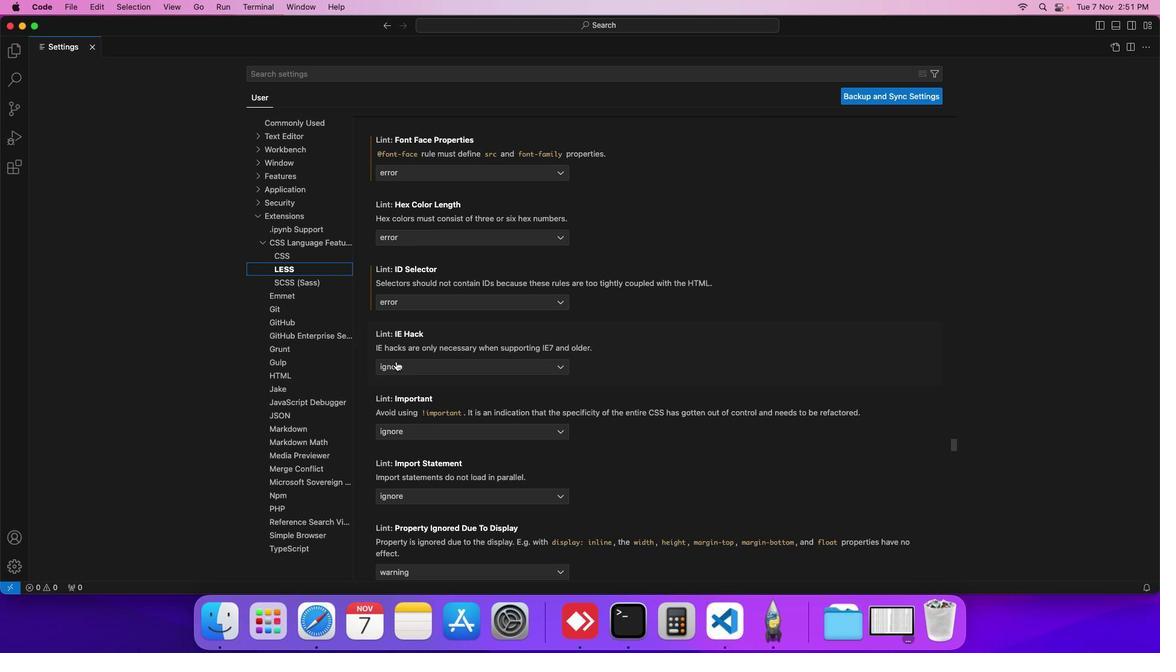 
Action: Mouse moved to (411, 380)
Screenshot: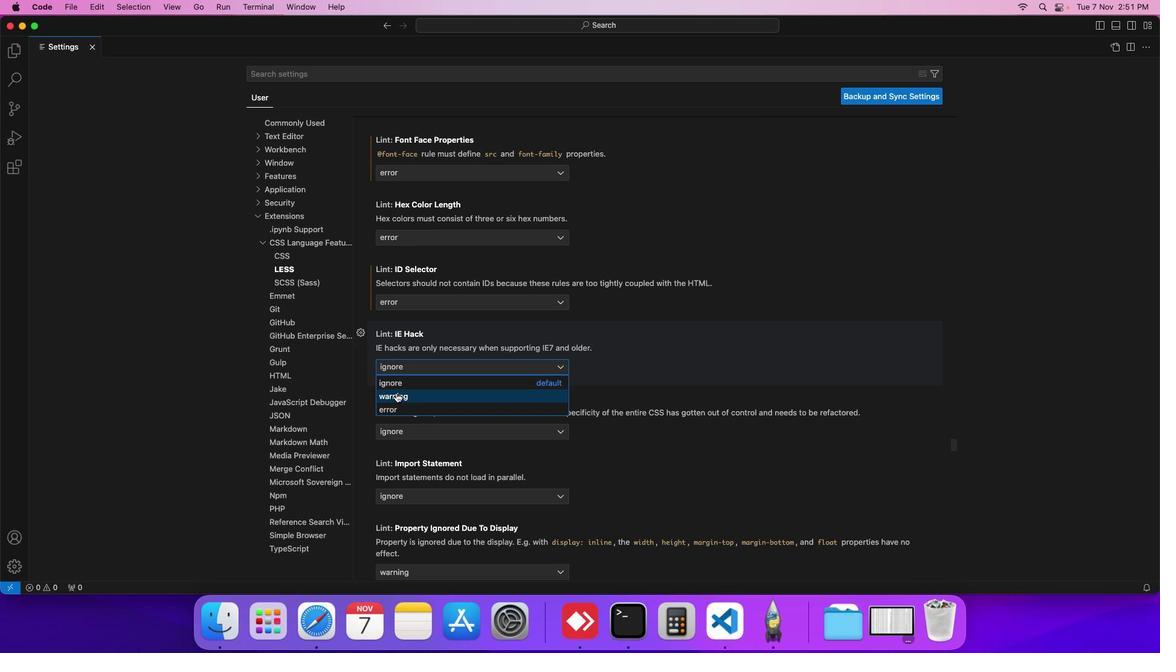 
Action: Mouse pressed left at (411, 380)
Screenshot: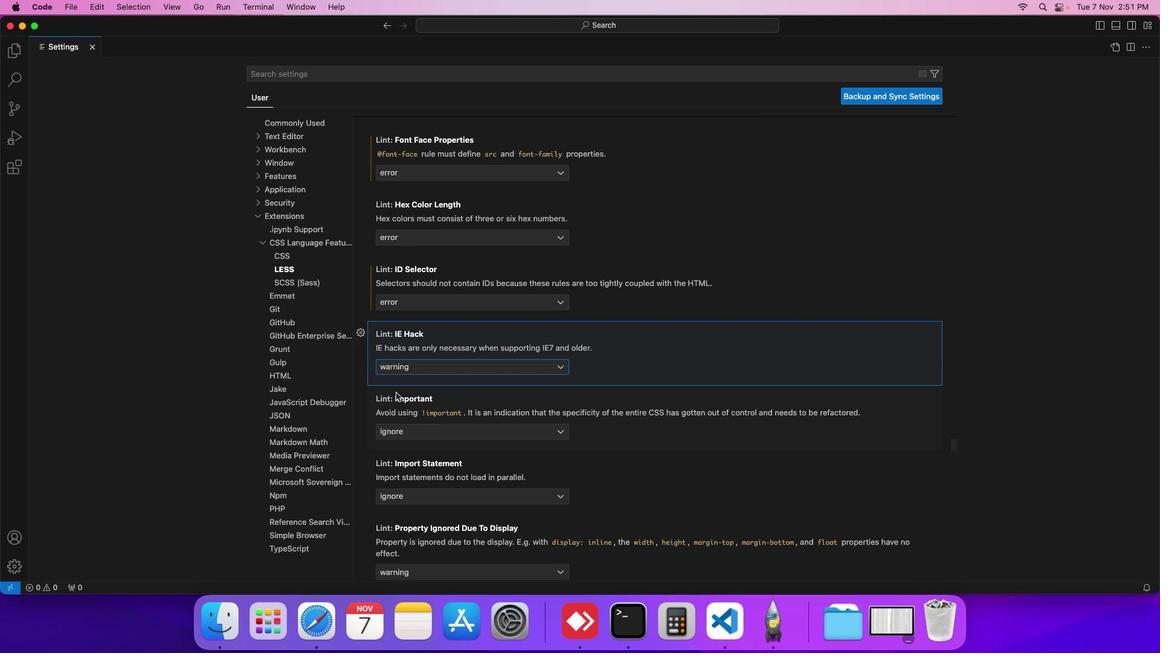 
Action: Mouse moved to (486, 367)
Screenshot: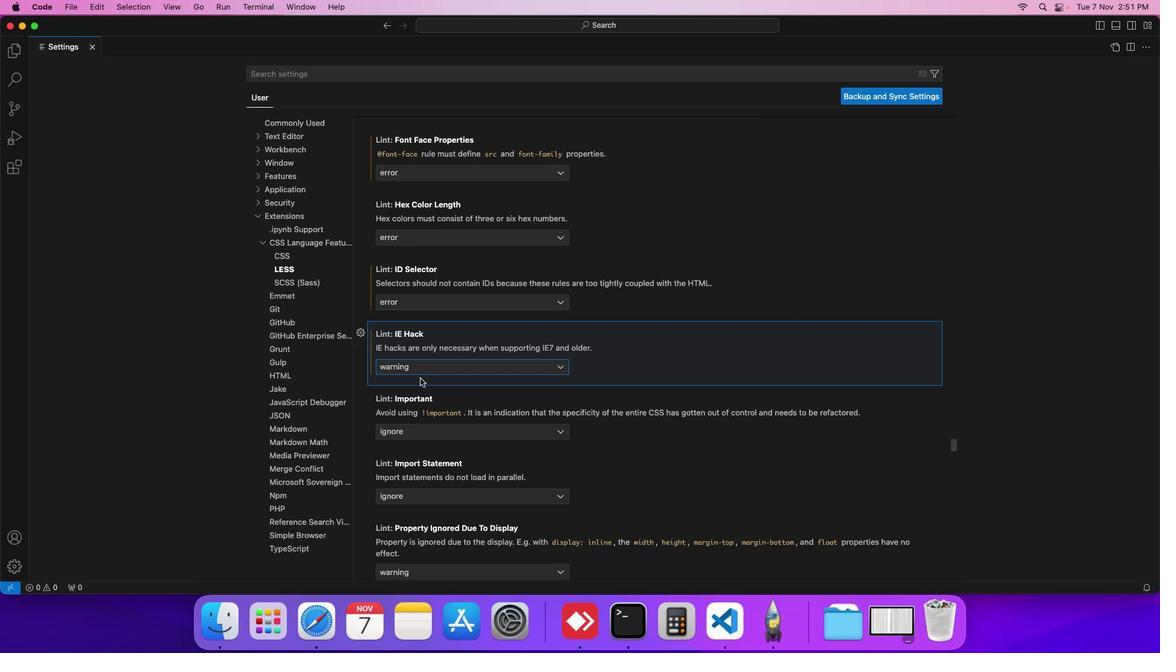 
